 Task: Open Card Card0000000173 in Board Board0000000044 in Workspace WS0000000015 in Trello. Add Member Email0000000057 to Card Card0000000173 in Board Board0000000044 in Workspace WS0000000015 in Trello. Add Purple Label titled Label0000000173 to Card Card0000000173 in Board Board0000000044 in Workspace WS0000000015 in Trello. Add Checklist CL0000000173 to Card Card0000000173 in Board Board0000000044 in Workspace WS0000000015 in Trello. Add Dates with Start Date as Aug 01 2023 and Due Date as Aug 31 2023 to Card Card0000000173 in Board Board0000000044 in Workspace WS0000000015 in Trello
Action: Mouse moved to (152, 497)
Screenshot: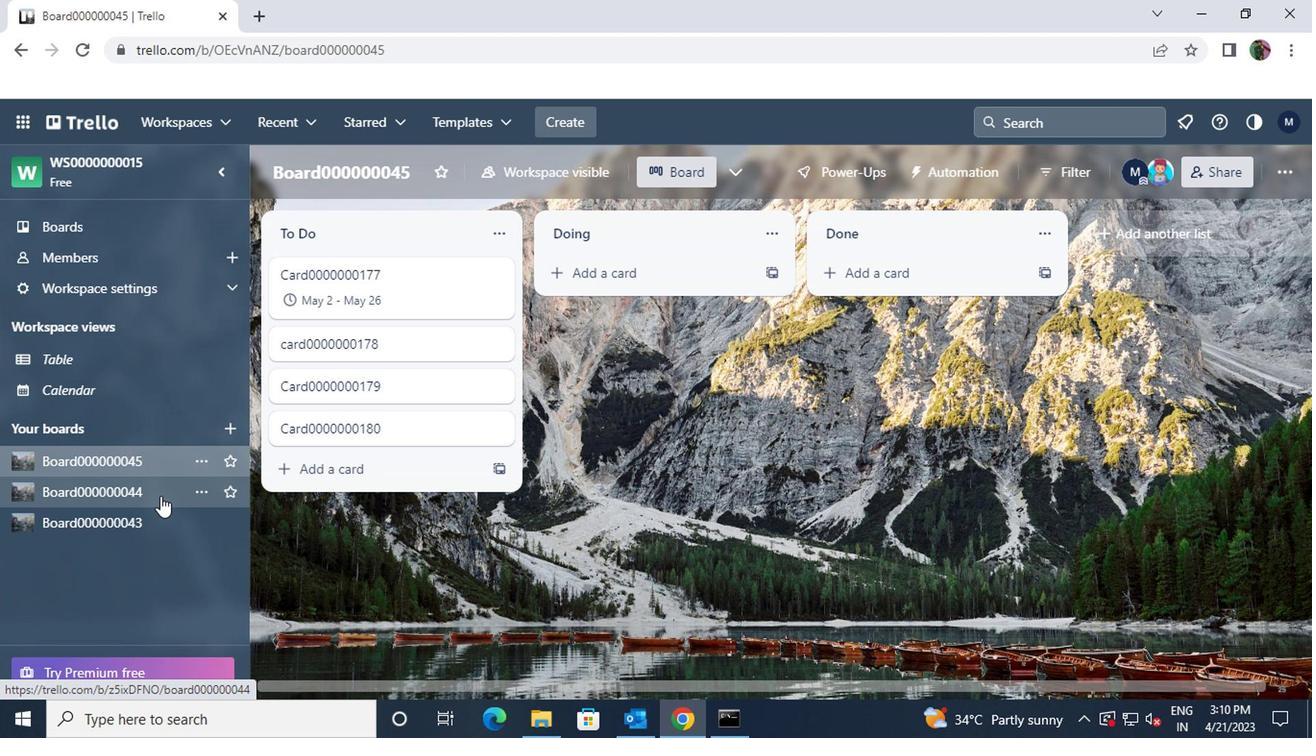 
Action: Mouse pressed left at (152, 497)
Screenshot: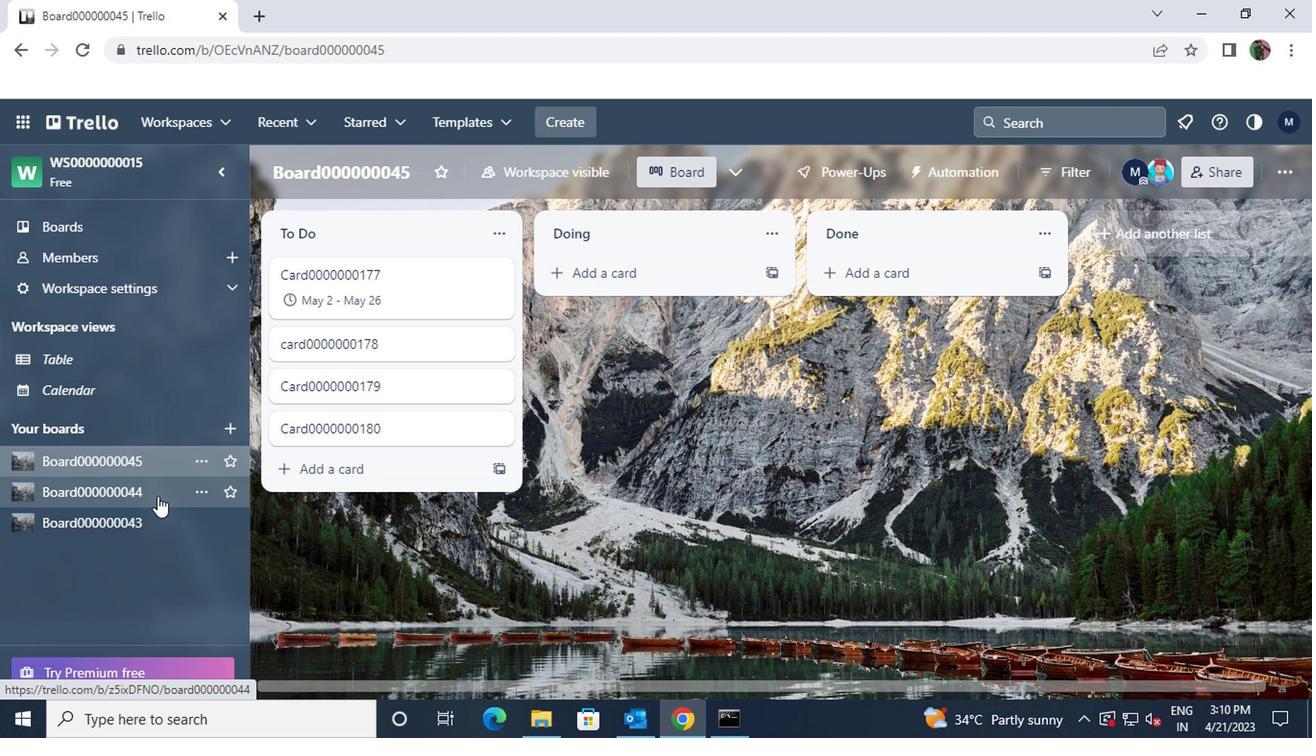 
Action: Mouse moved to (391, 279)
Screenshot: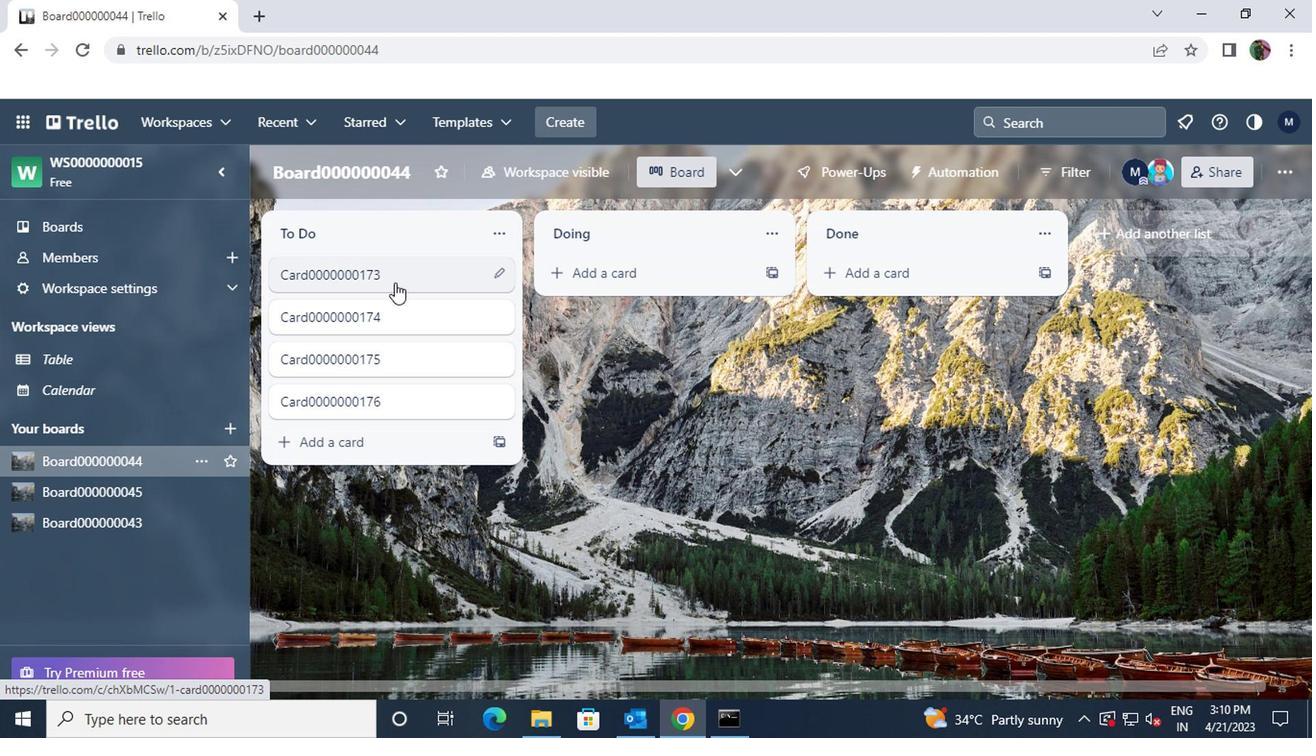 
Action: Mouse pressed left at (391, 279)
Screenshot: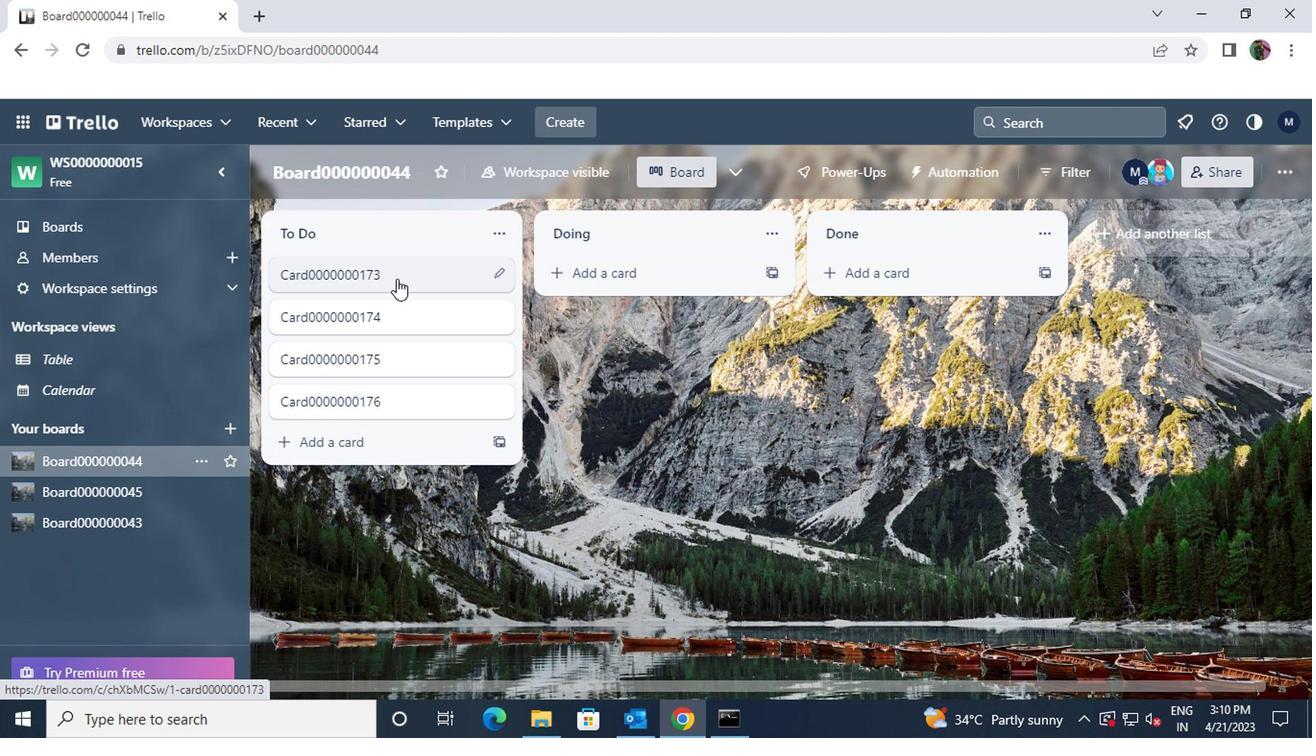 
Action: Mouse moved to (842, 266)
Screenshot: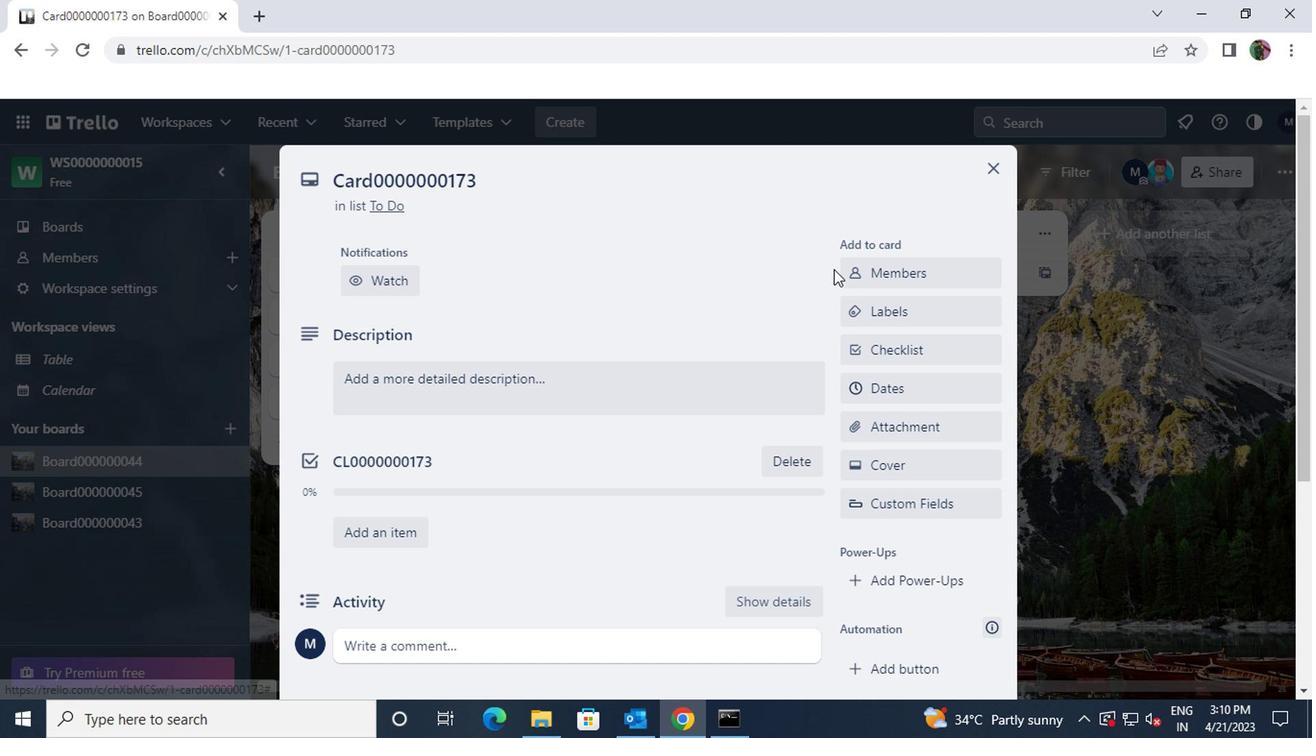 
Action: Mouse pressed left at (842, 266)
Screenshot: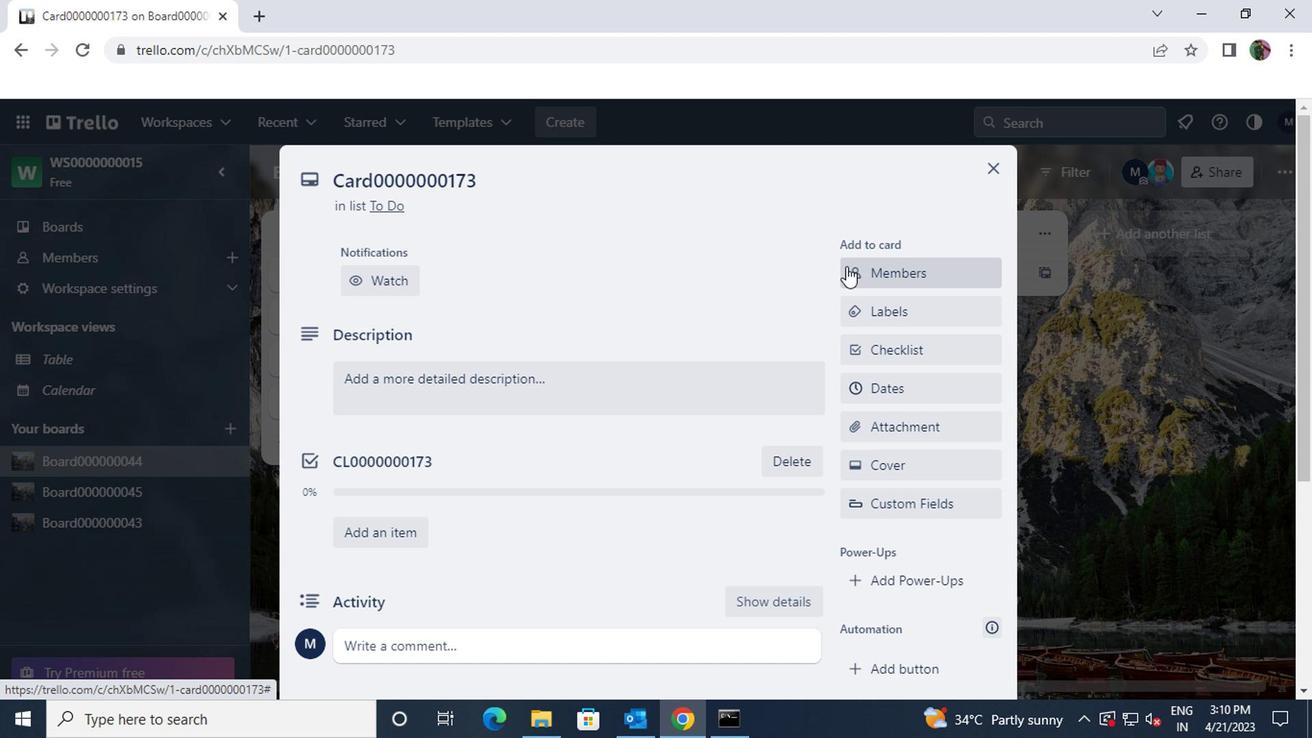 
Action: Key pressed vinnyoffice2<Key.shift>@GMAIL.COM
Screenshot: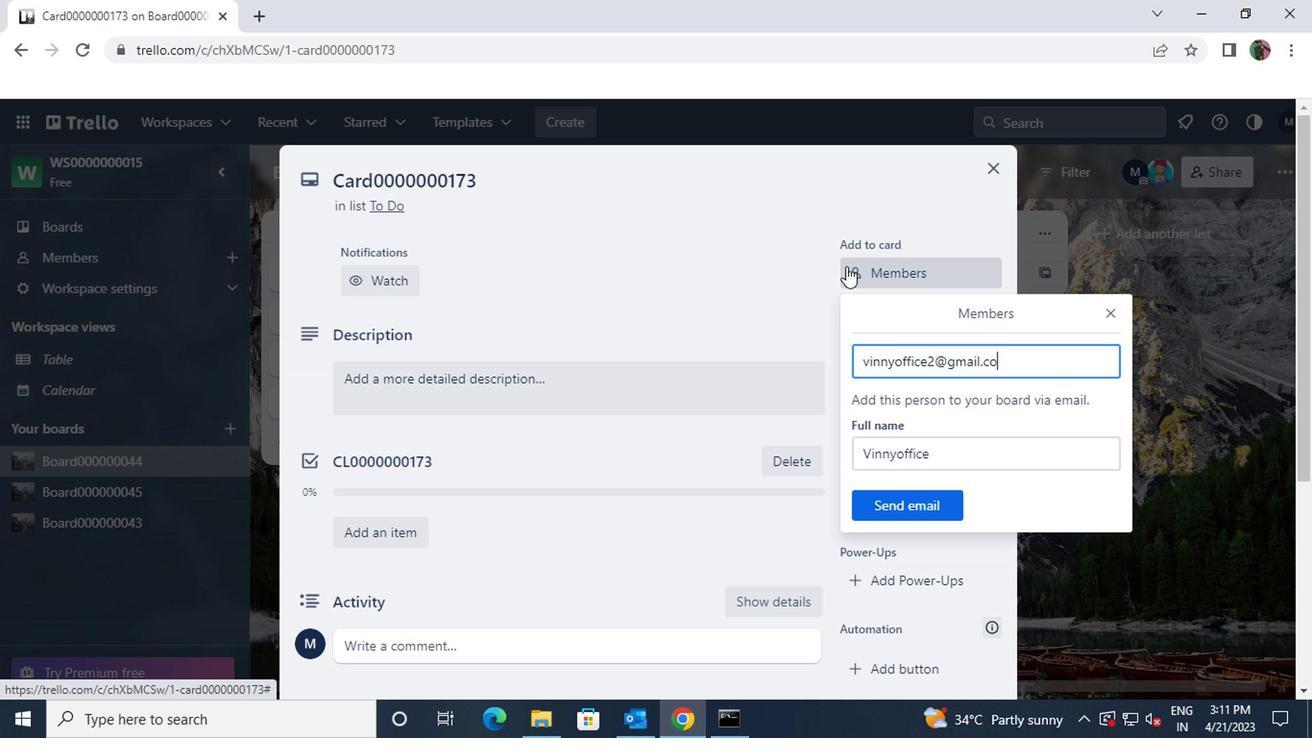 
Action: Mouse moved to (883, 509)
Screenshot: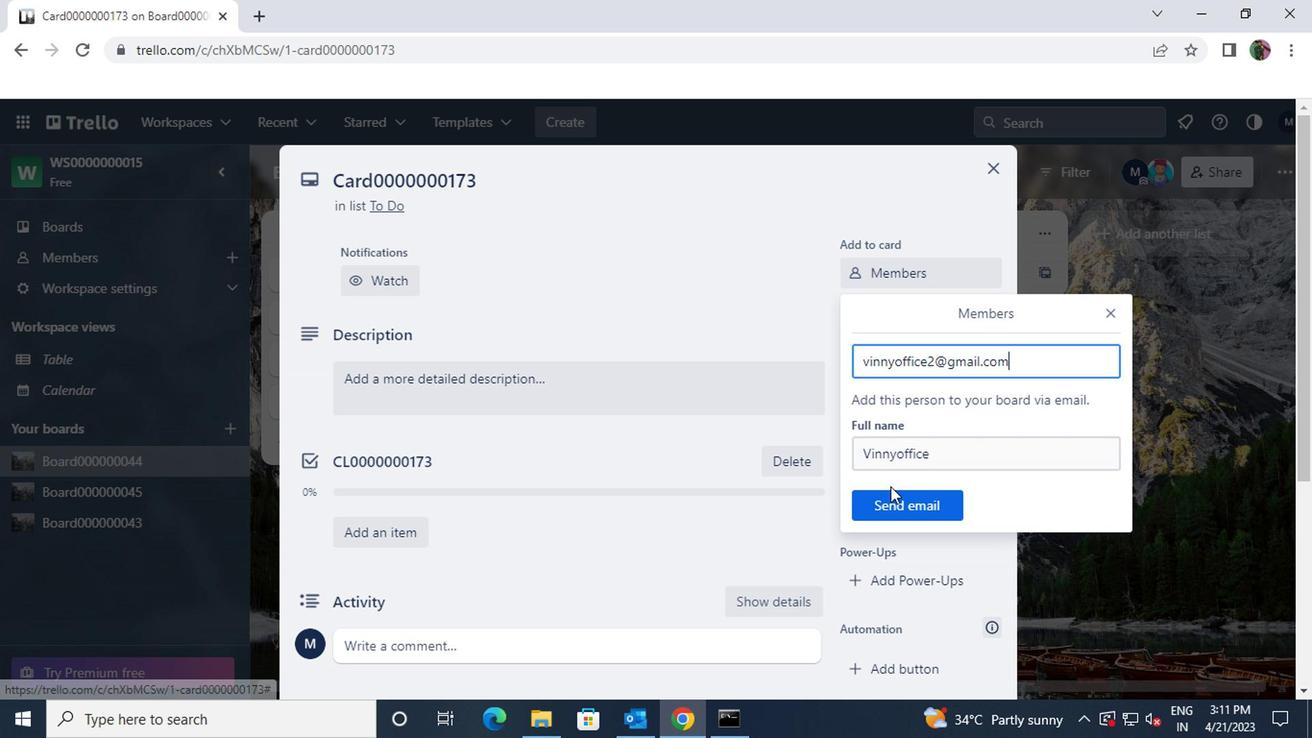 
Action: Mouse pressed left at (883, 509)
Screenshot: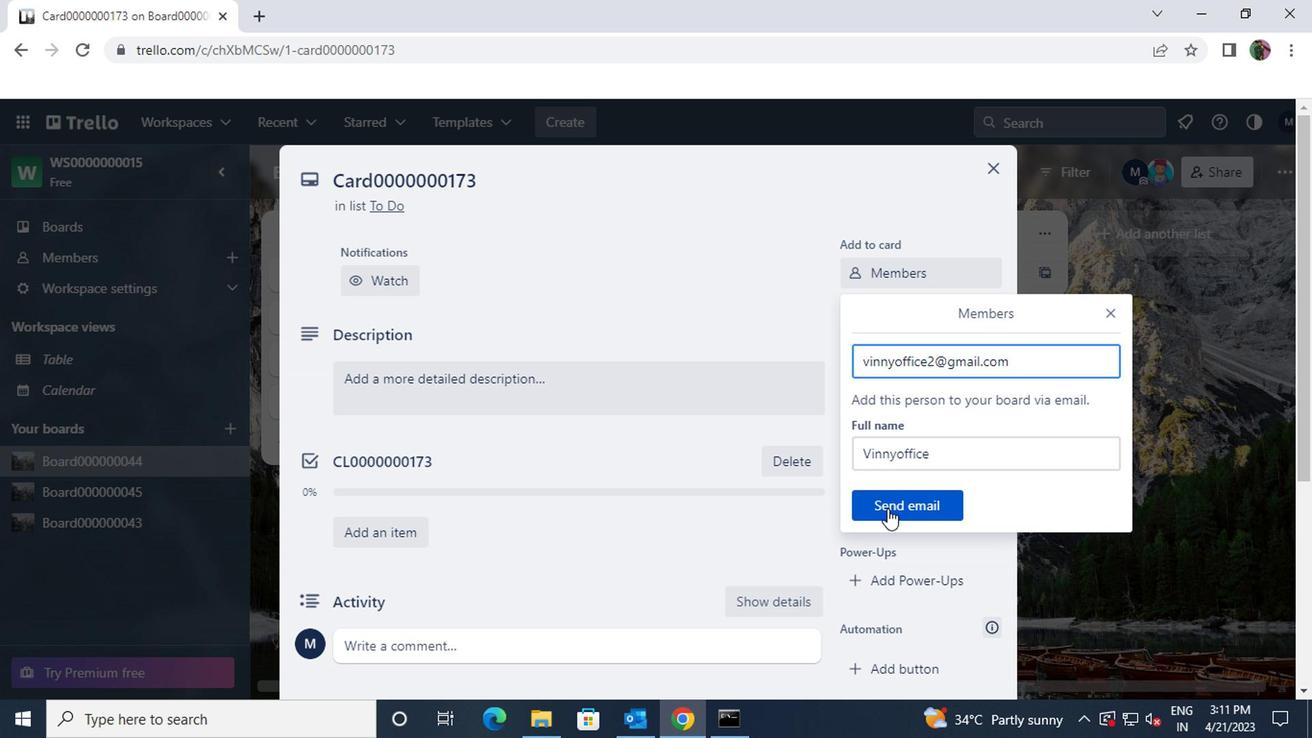 
Action: Mouse moved to (896, 308)
Screenshot: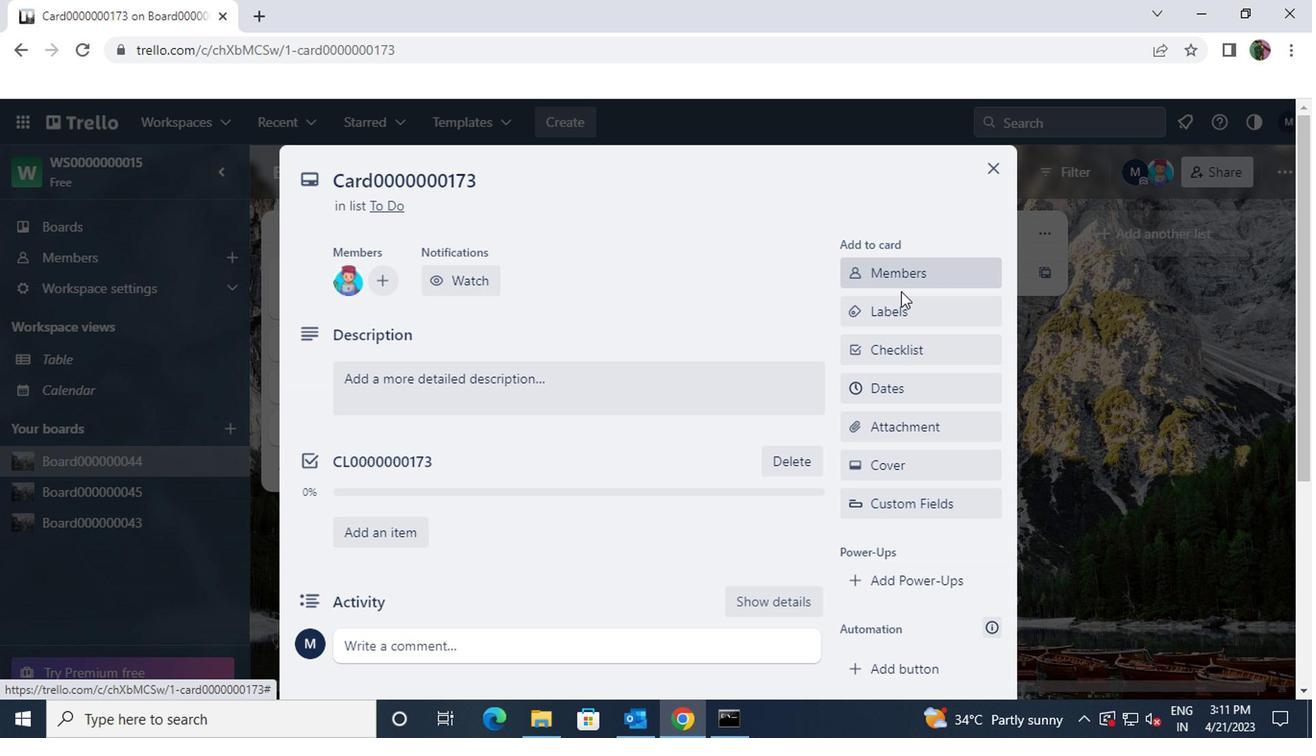 
Action: Mouse pressed left at (896, 308)
Screenshot: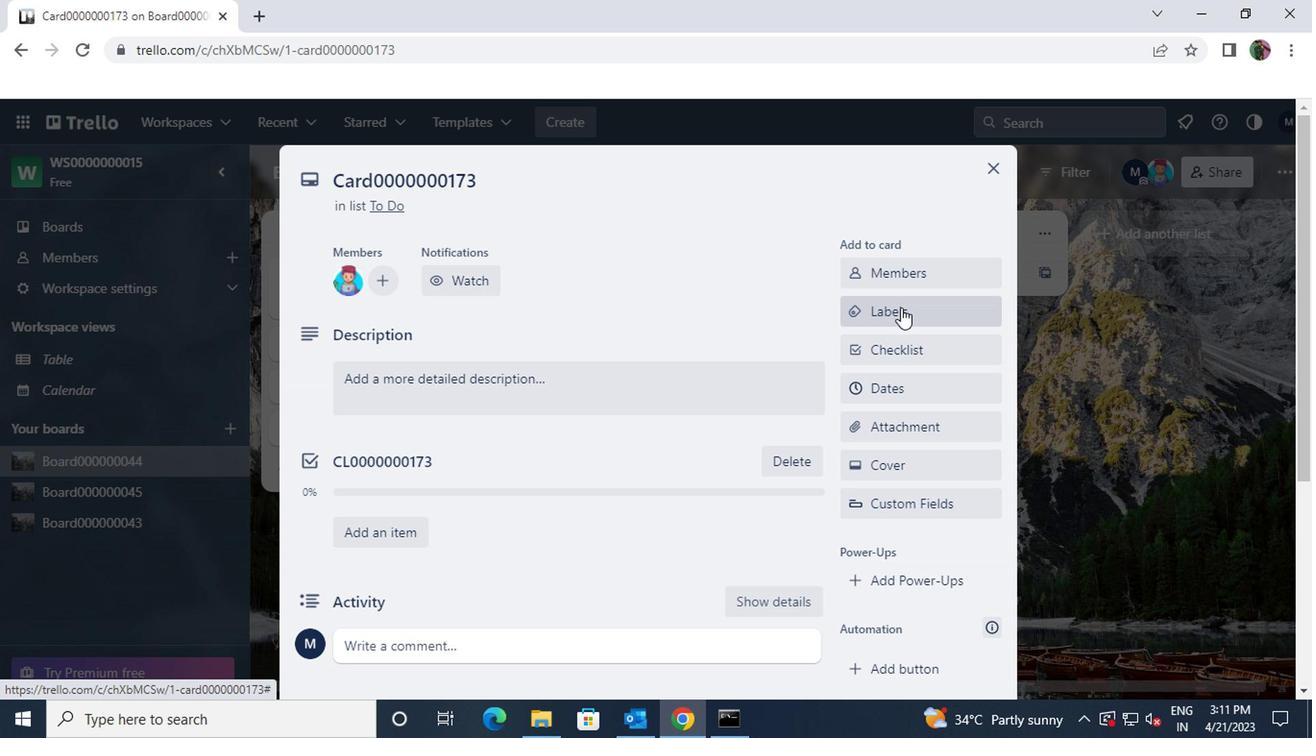 
Action: Mouse moved to (974, 501)
Screenshot: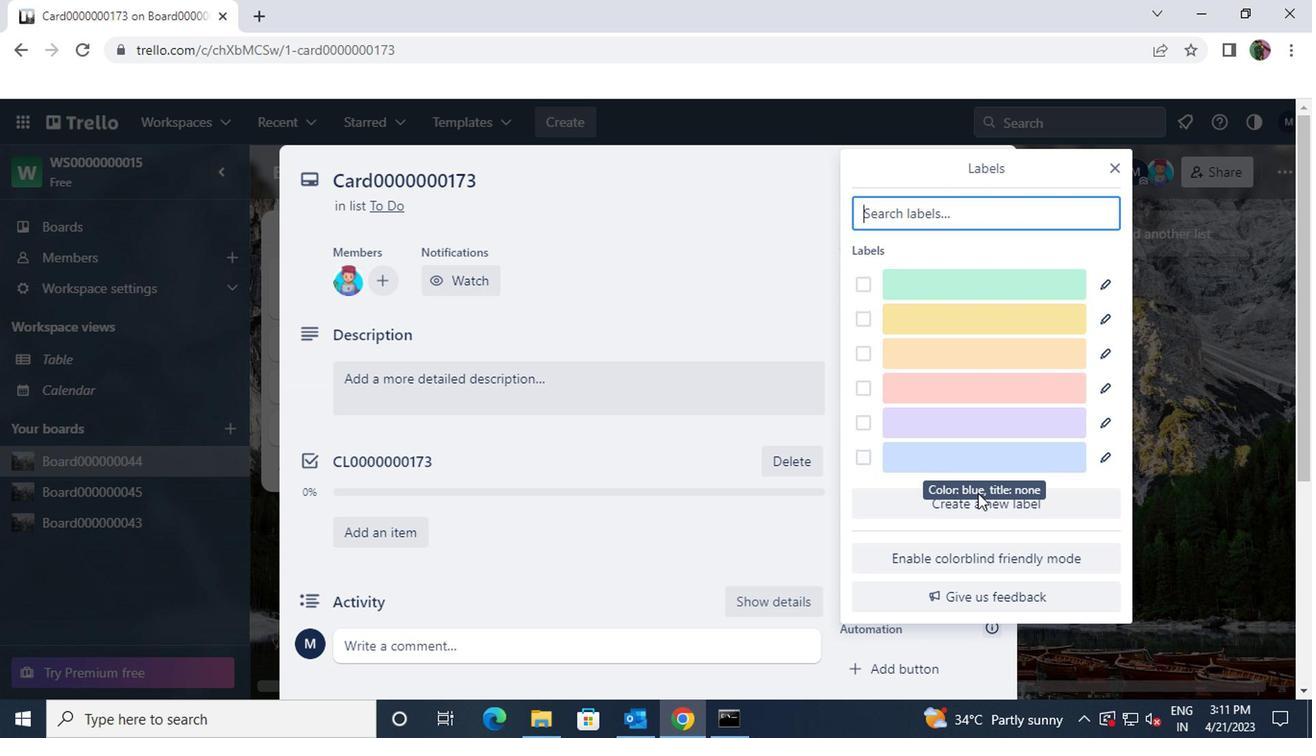 
Action: Mouse pressed left at (974, 501)
Screenshot: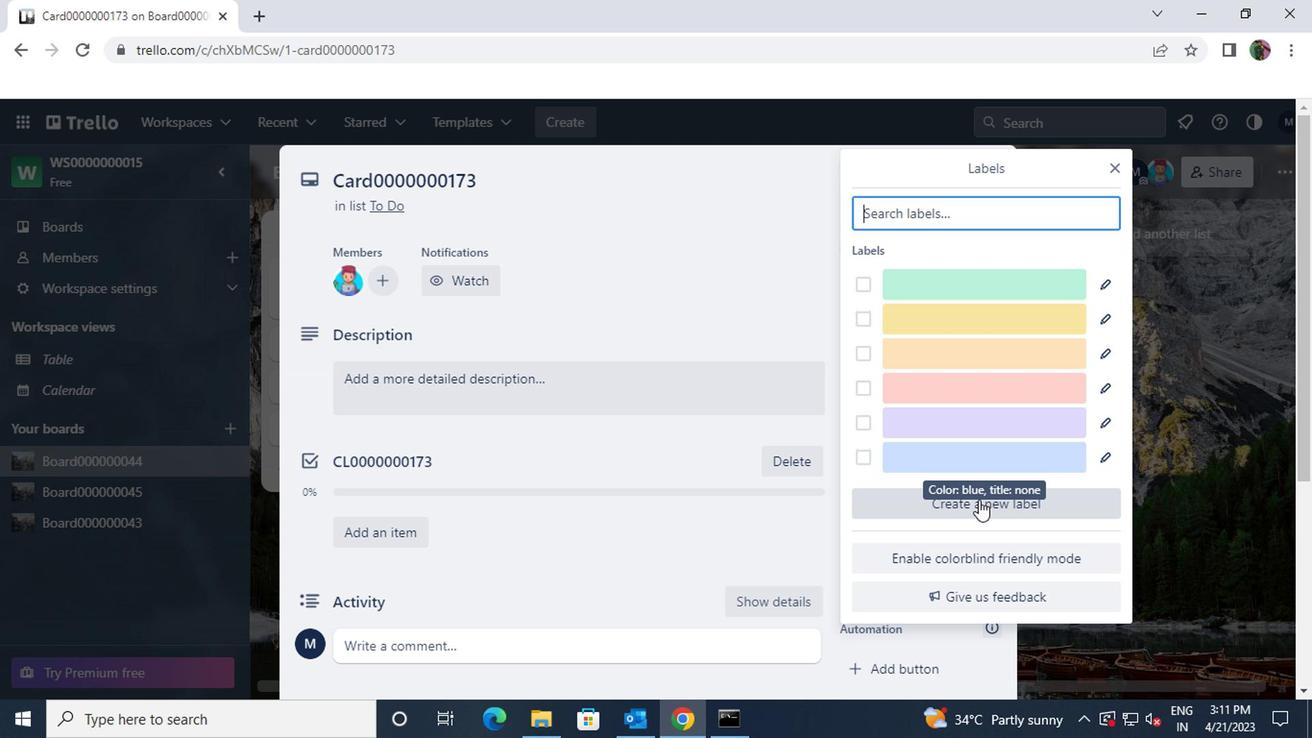 
Action: Mouse moved to (929, 343)
Screenshot: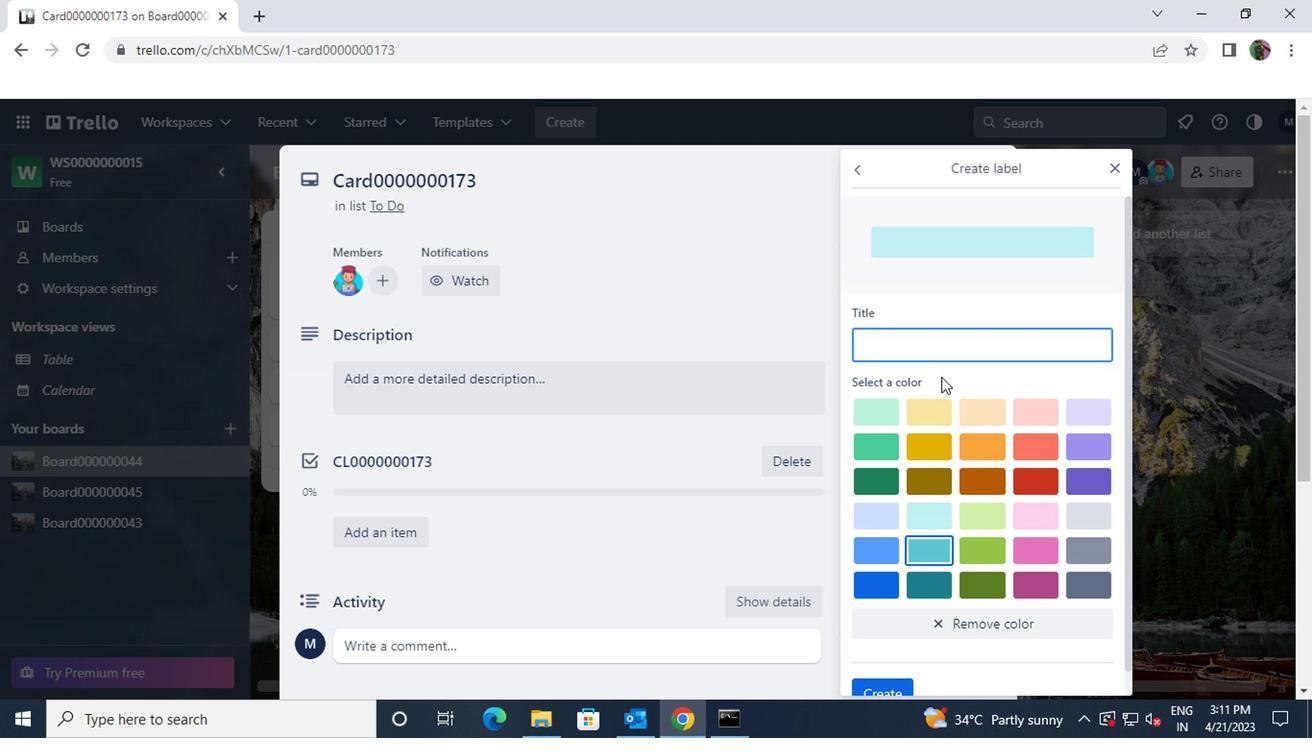 
Action: Mouse pressed left at (929, 343)
Screenshot: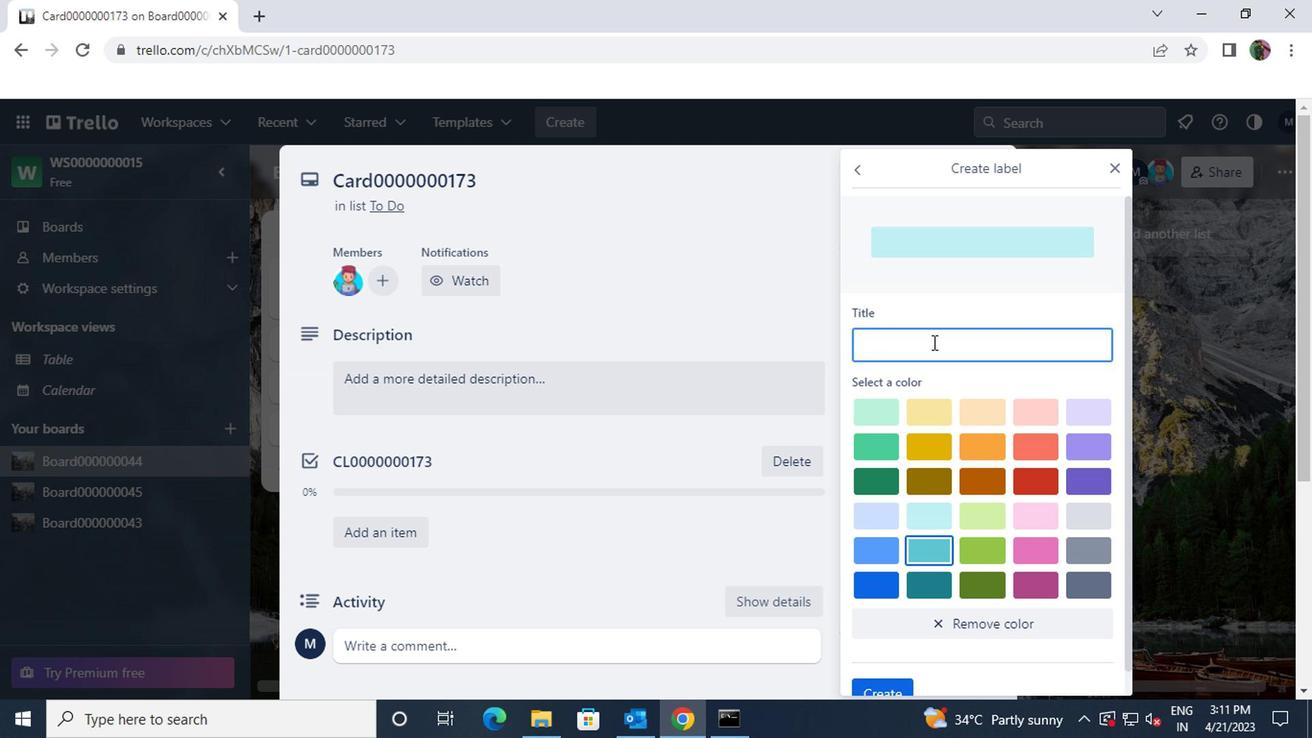 
Action: Key pressed <Key.shift>LABEL0000000173
Screenshot: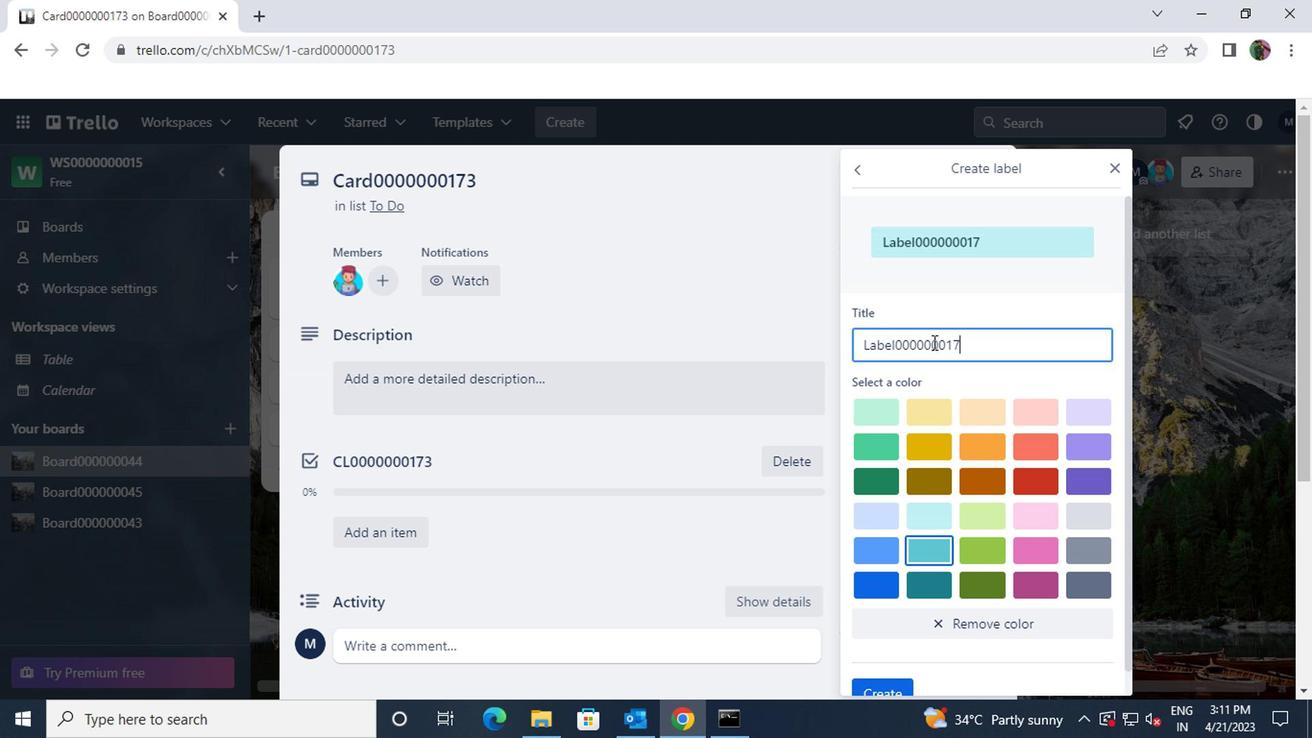 
Action: Mouse moved to (1023, 475)
Screenshot: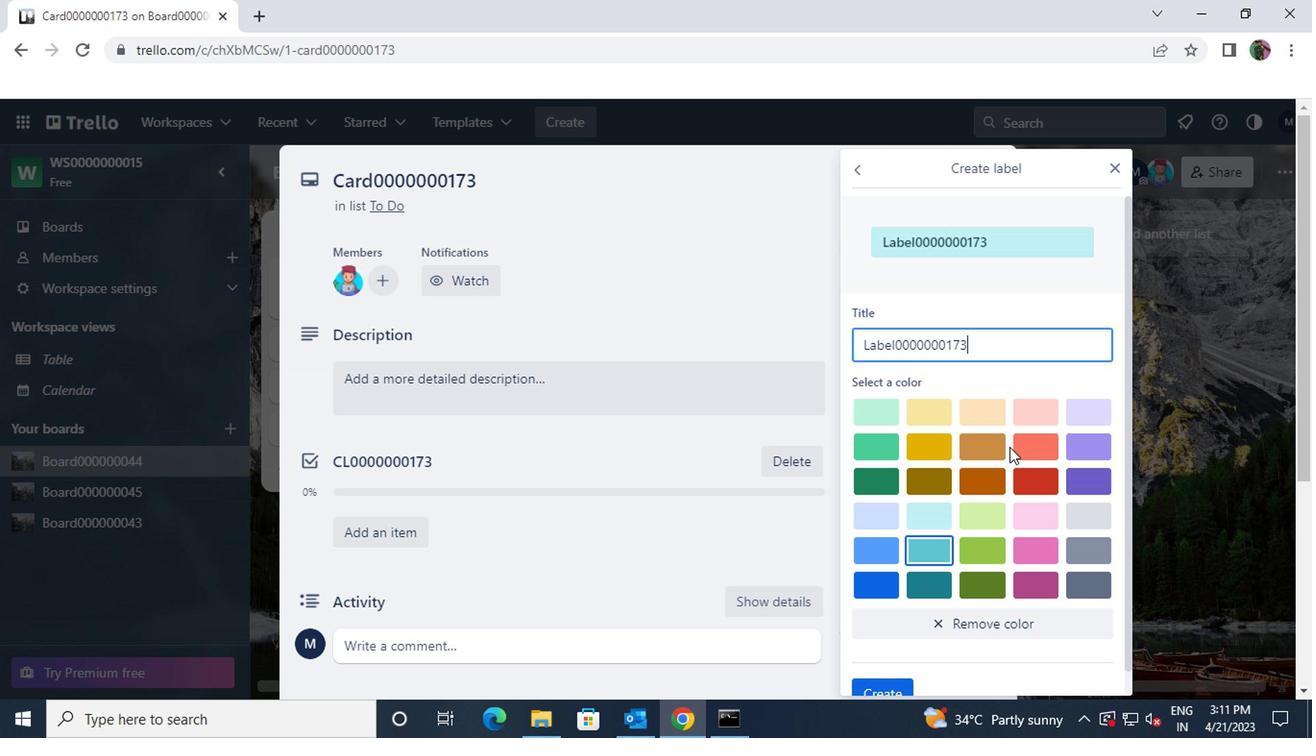 
Action: Mouse pressed left at (1023, 475)
Screenshot: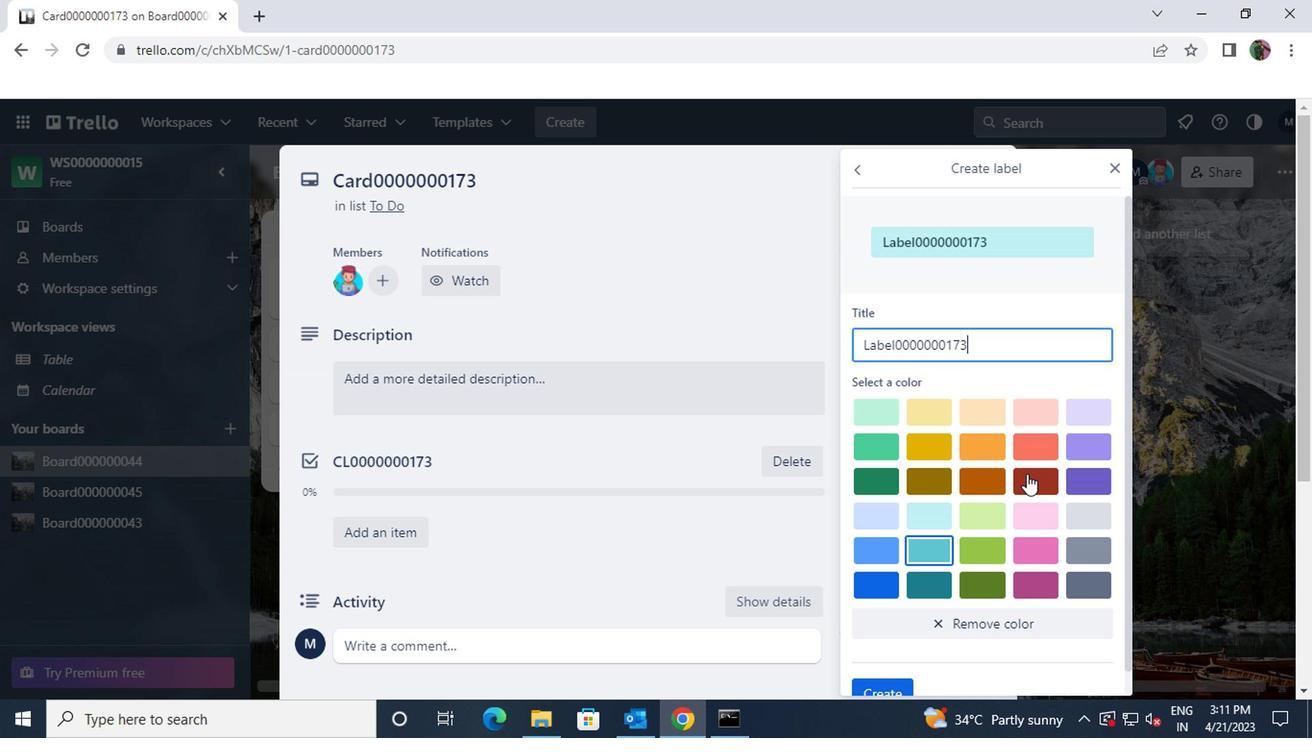 
Action: Mouse scrolled (1023, 474) with delta (0, 0)
Screenshot: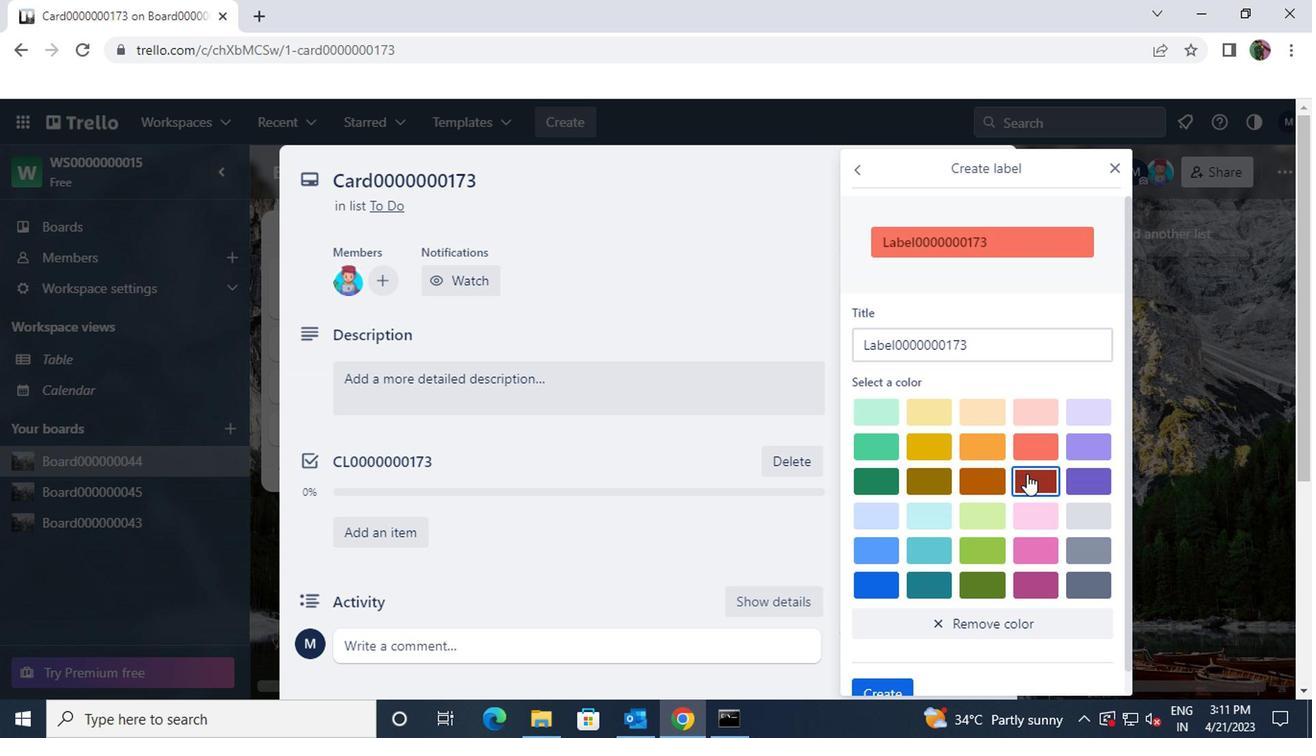 
Action: Mouse moved to (1023, 476)
Screenshot: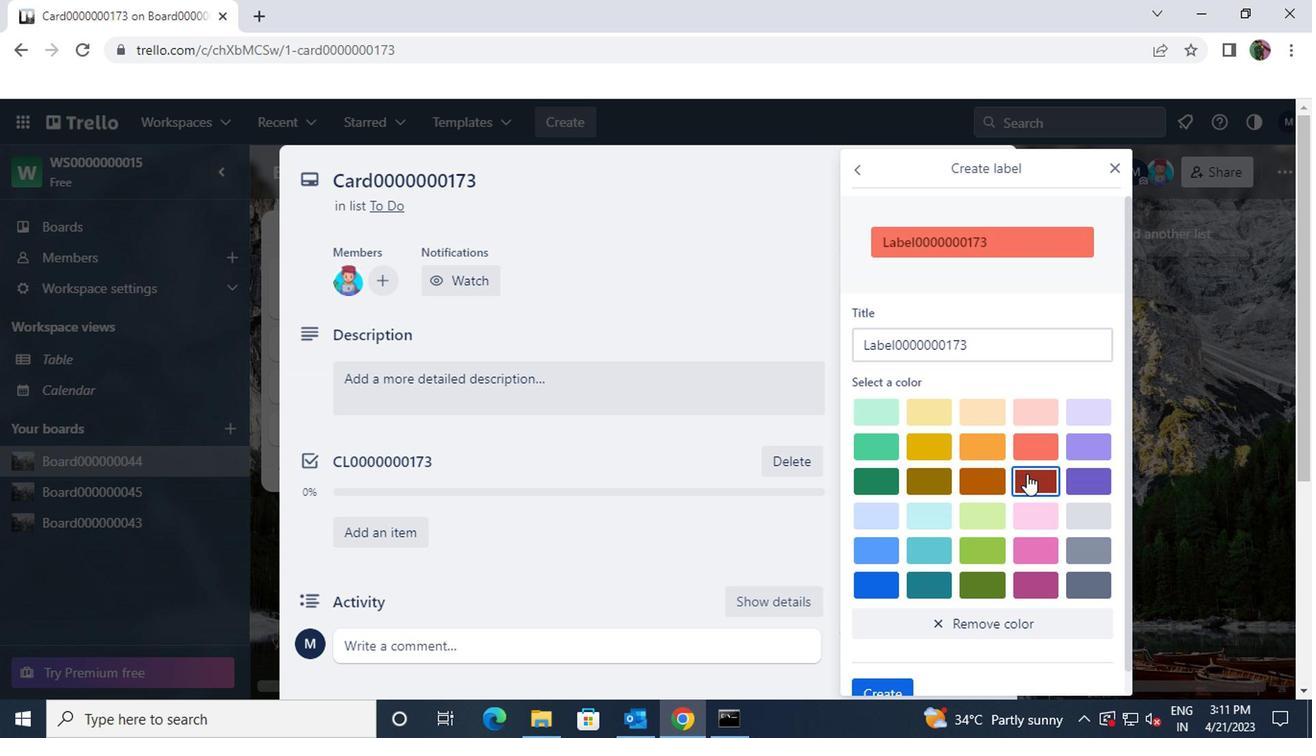 
Action: Mouse scrolled (1023, 475) with delta (0, -1)
Screenshot: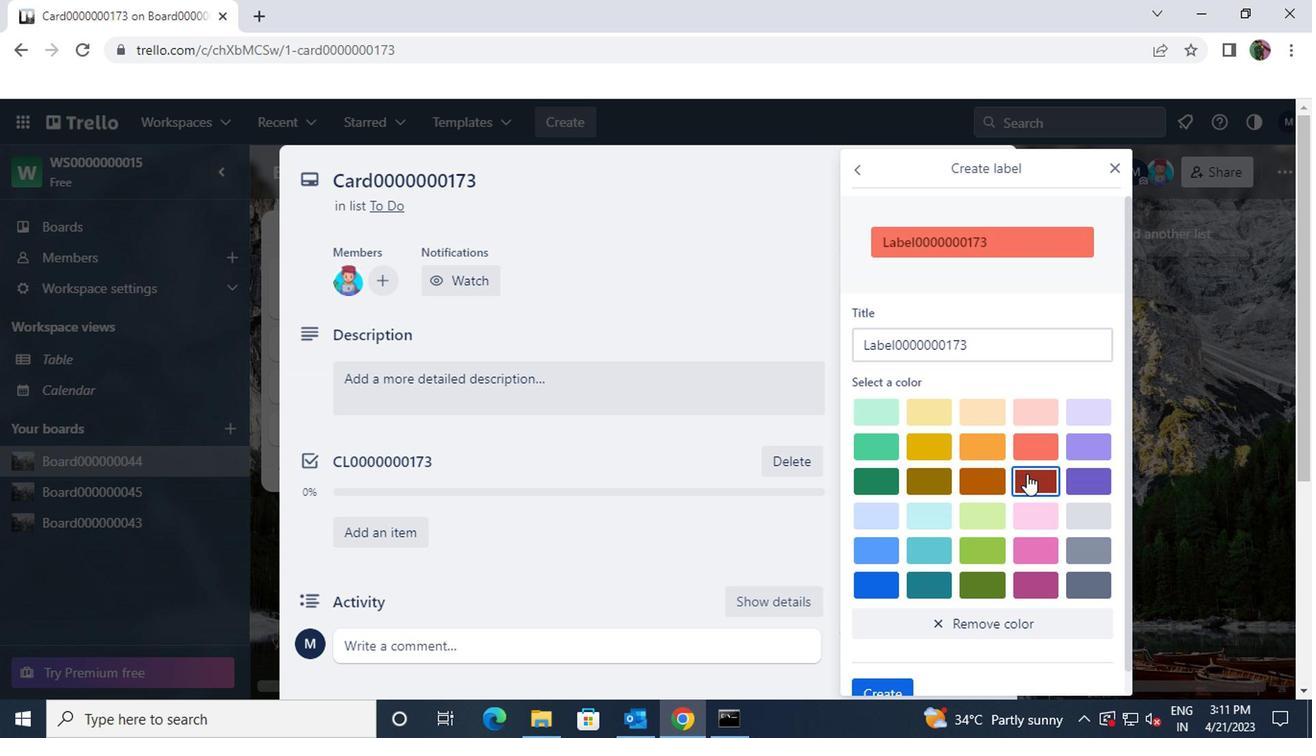 
Action: Mouse moved to (891, 659)
Screenshot: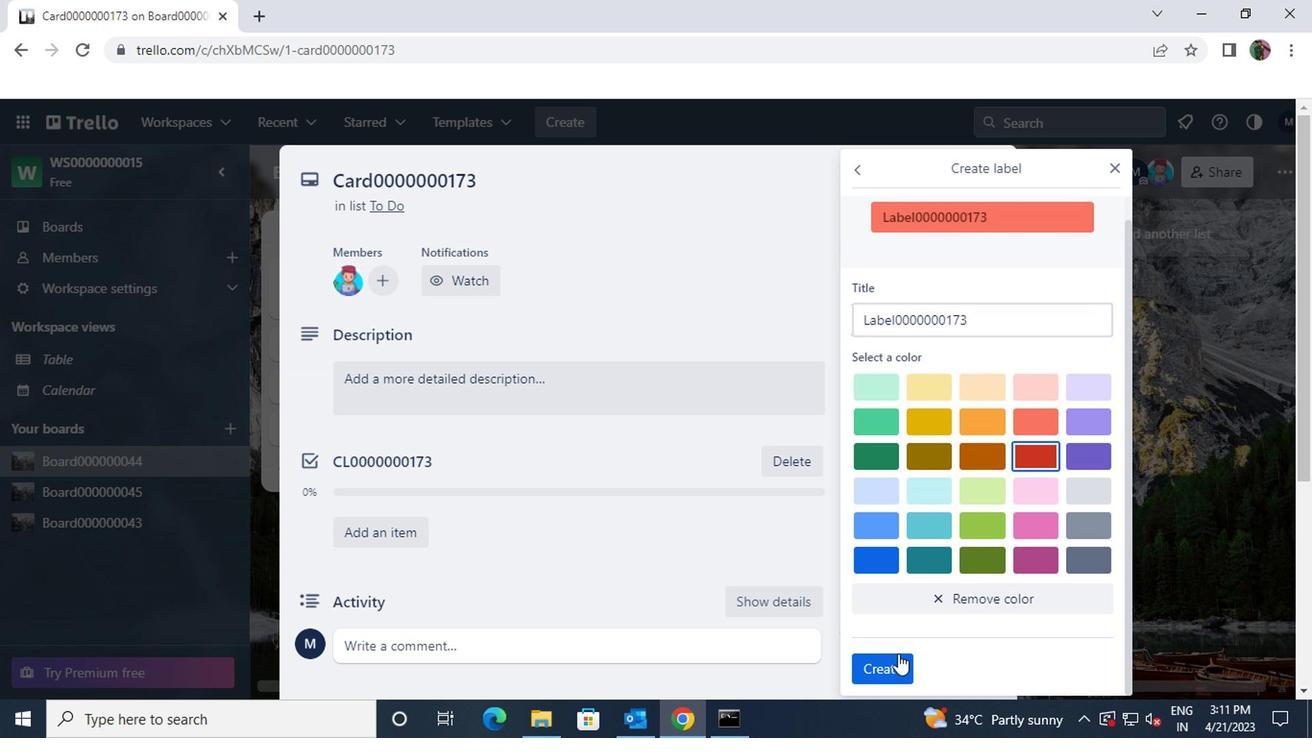 
Action: Mouse pressed left at (891, 659)
Screenshot: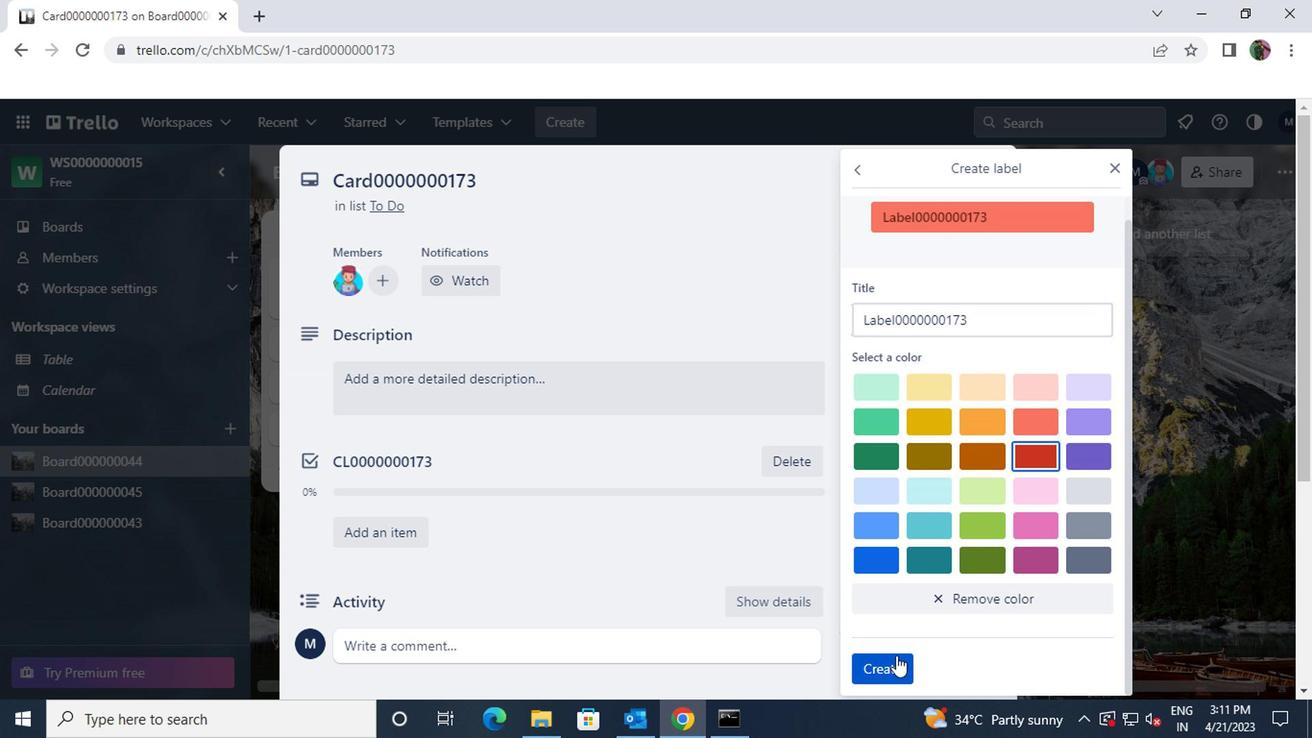 
Action: Mouse moved to (1110, 166)
Screenshot: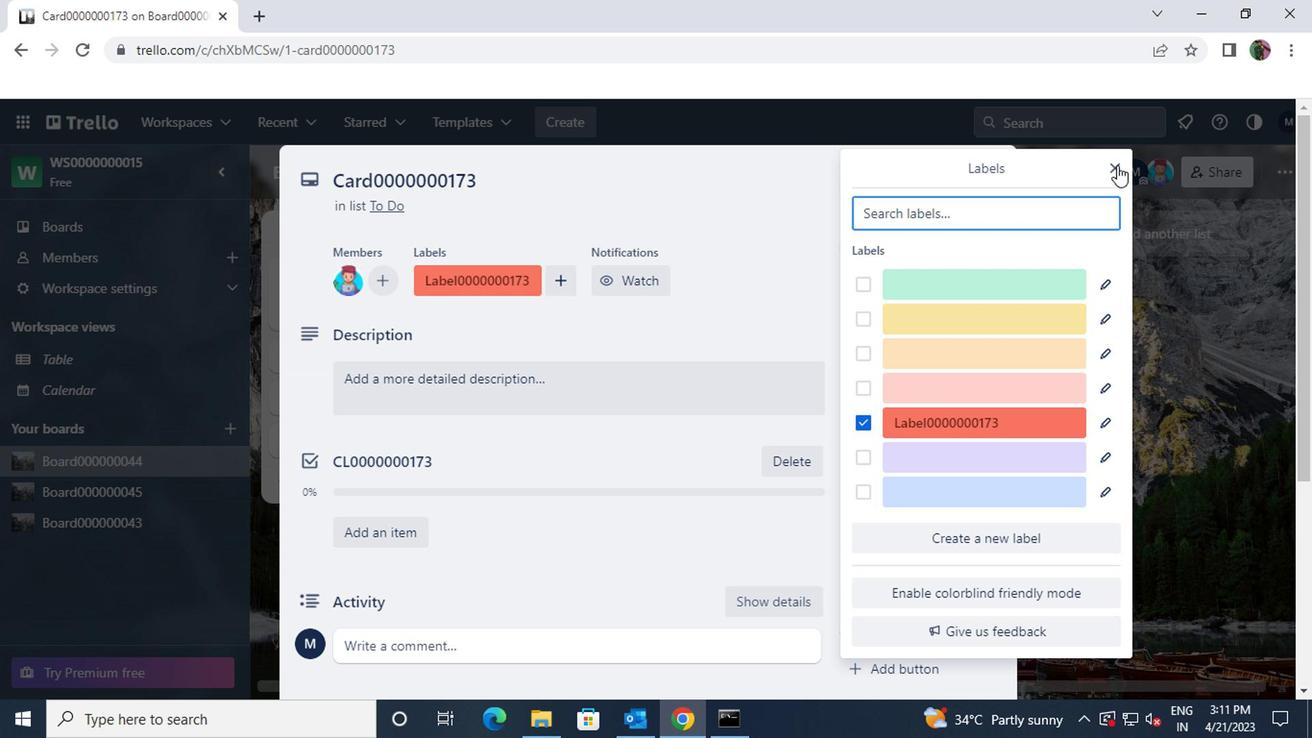 
Action: Mouse pressed left at (1110, 166)
Screenshot: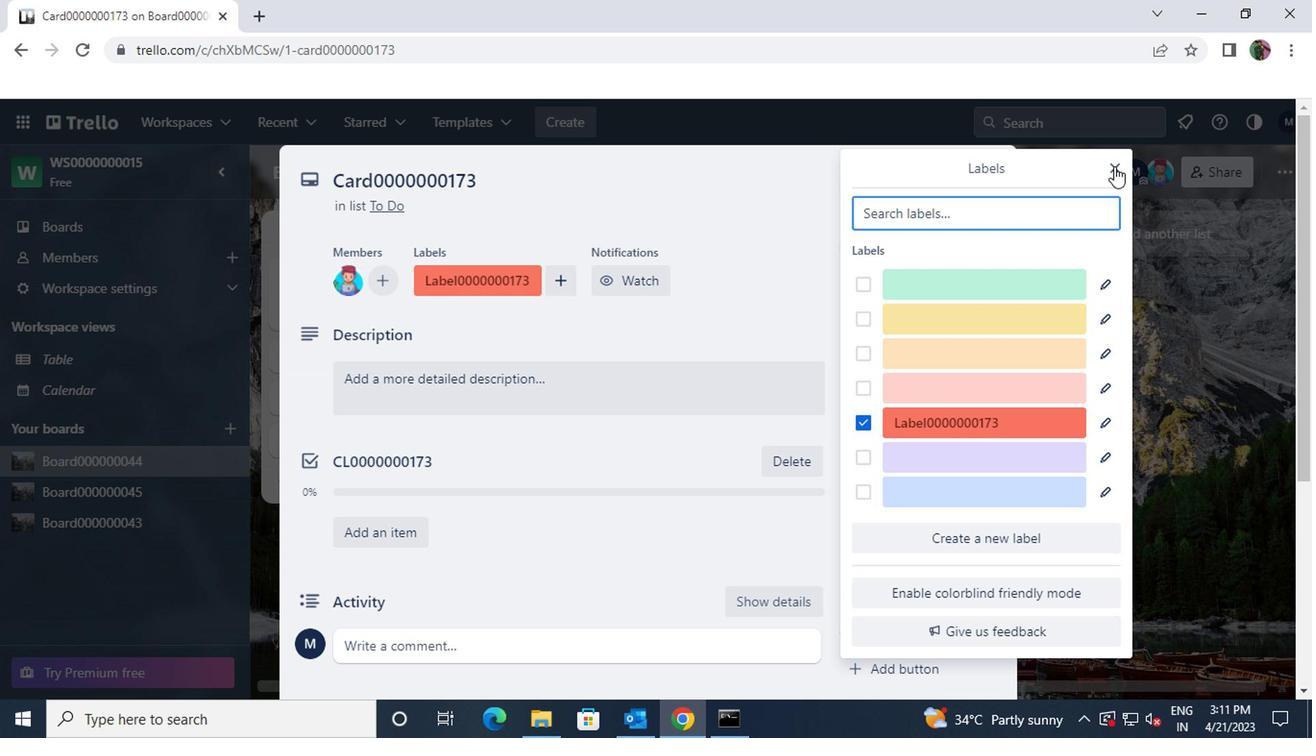 
Action: Mouse moved to (927, 358)
Screenshot: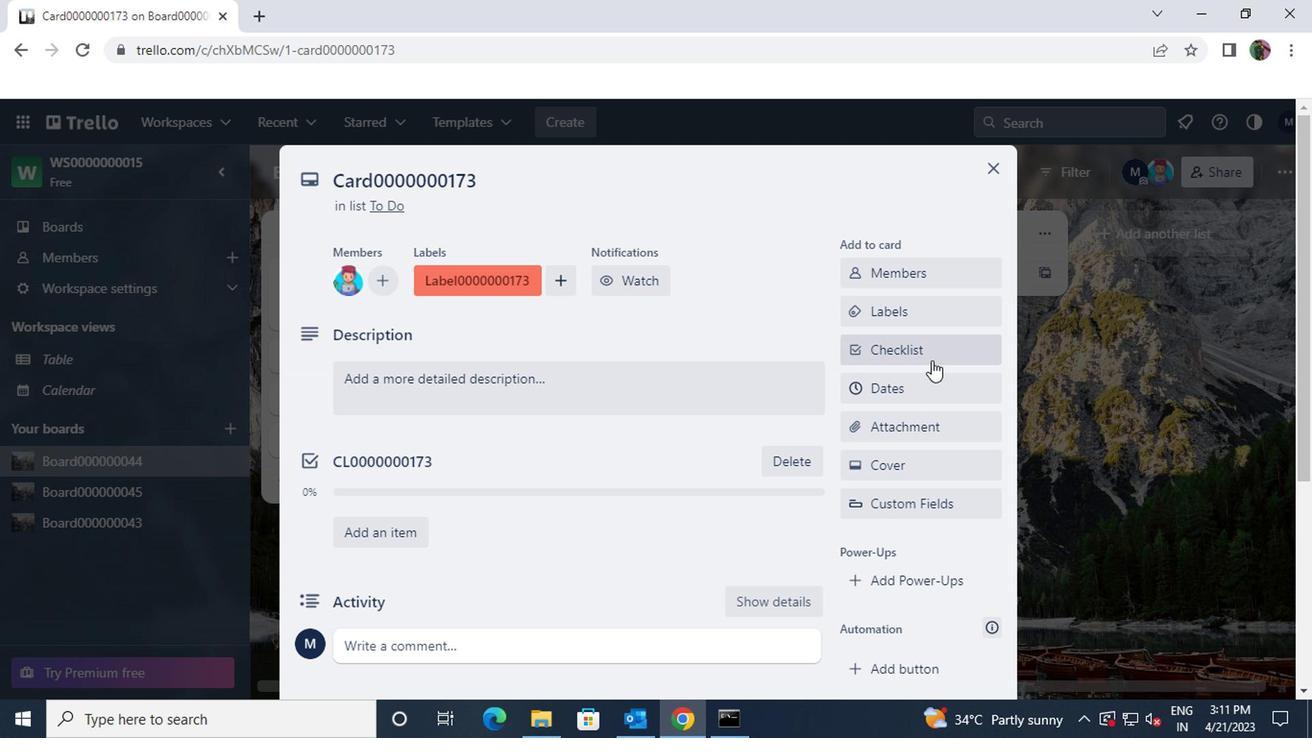 
Action: Mouse pressed left at (927, 358)
Screenshot: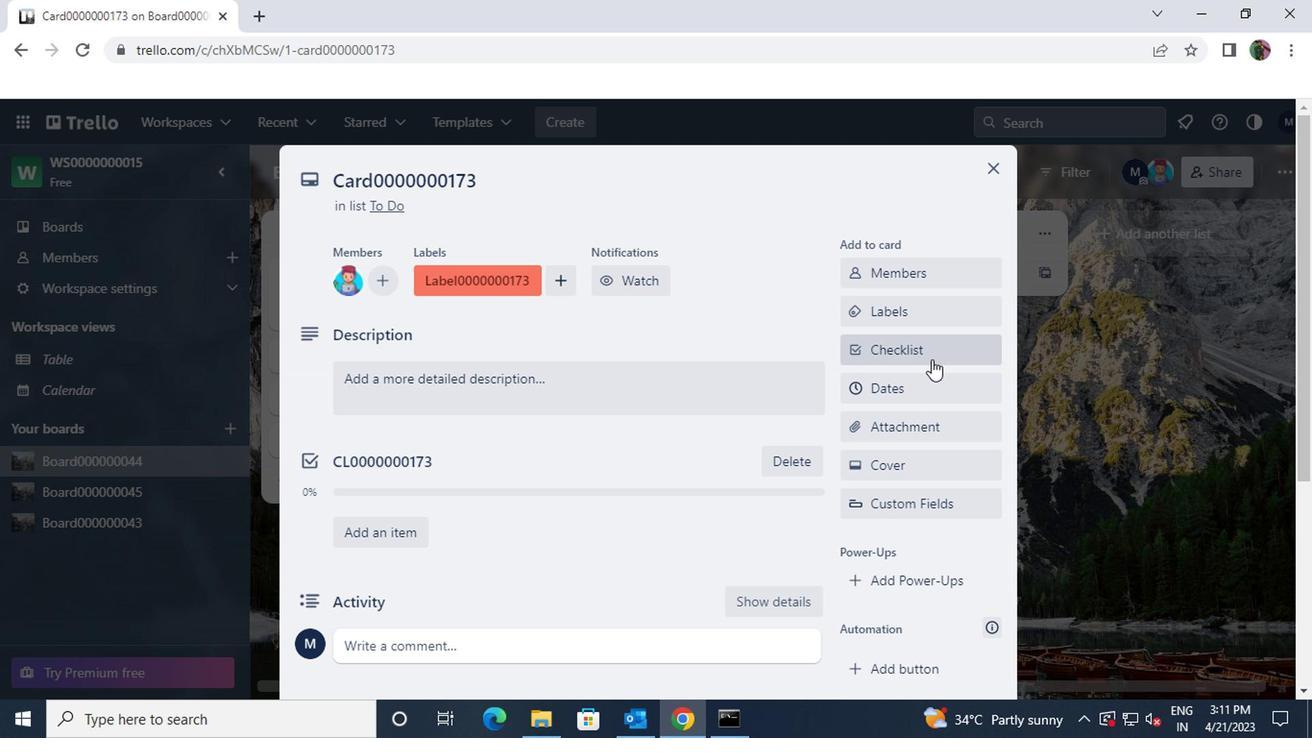 
Action: Key pressed <Key.shift><Key.shift><Key.shift><Key.shift><Key.shift><Key.shift>CL0000000173
Screenshot: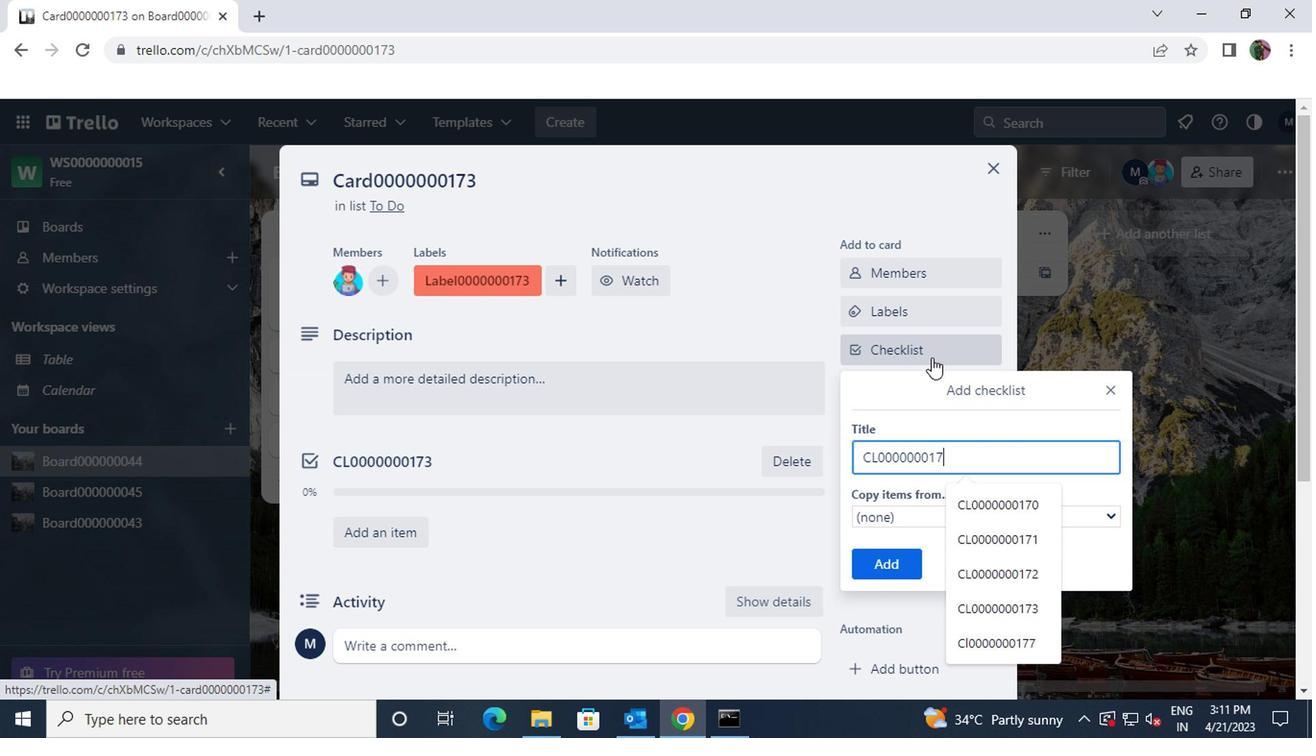 
Action: Mouse moved to (879, 559)
Screenshot: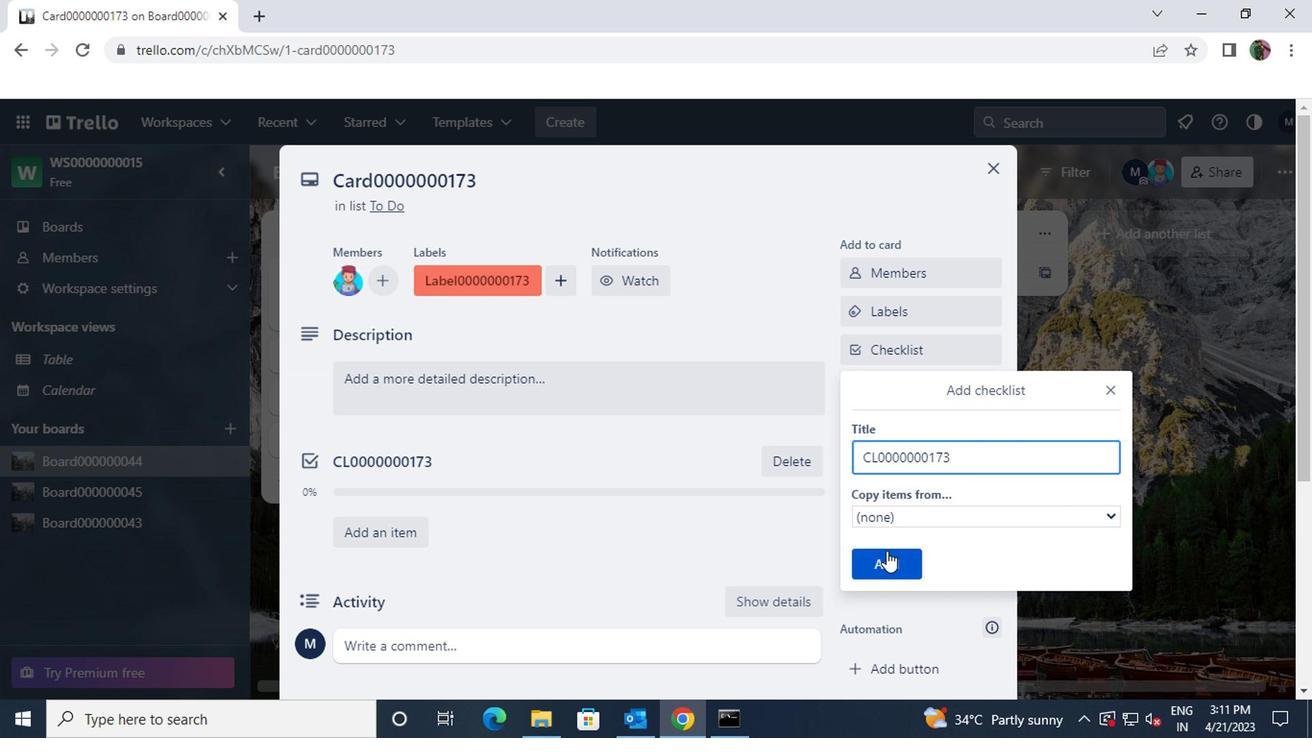 
Action: Mouse pressed left at (879, 559)
Screenshot: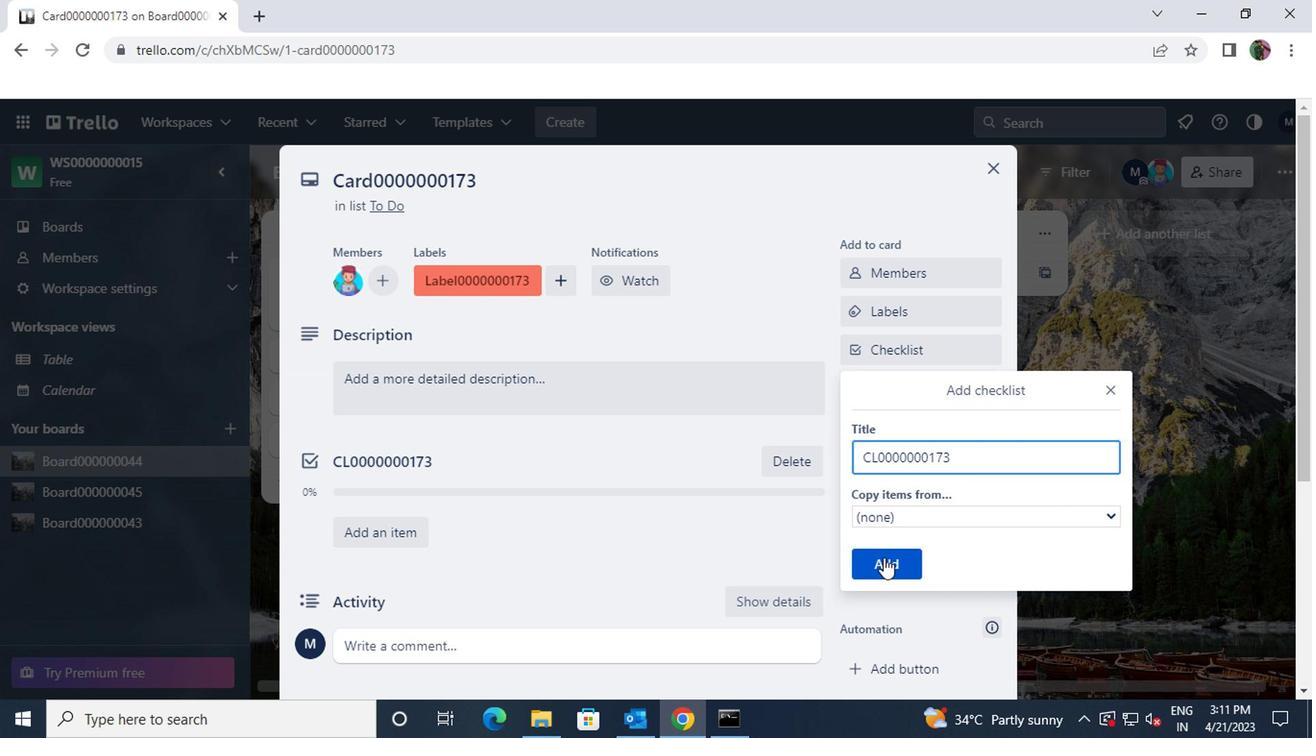 
Action: Mouse moved to (894, 395)
Screenshot: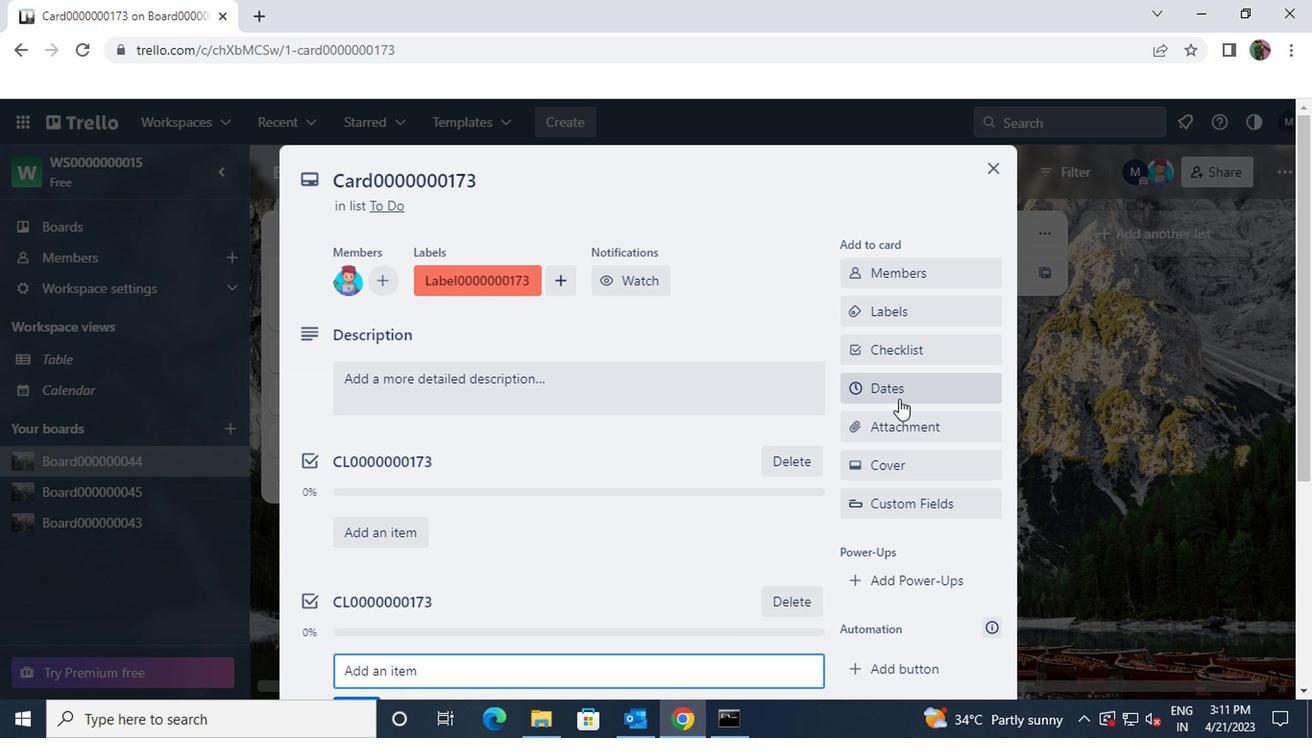 
Action: Mouse pressed left at (894, 395)
Screenshot: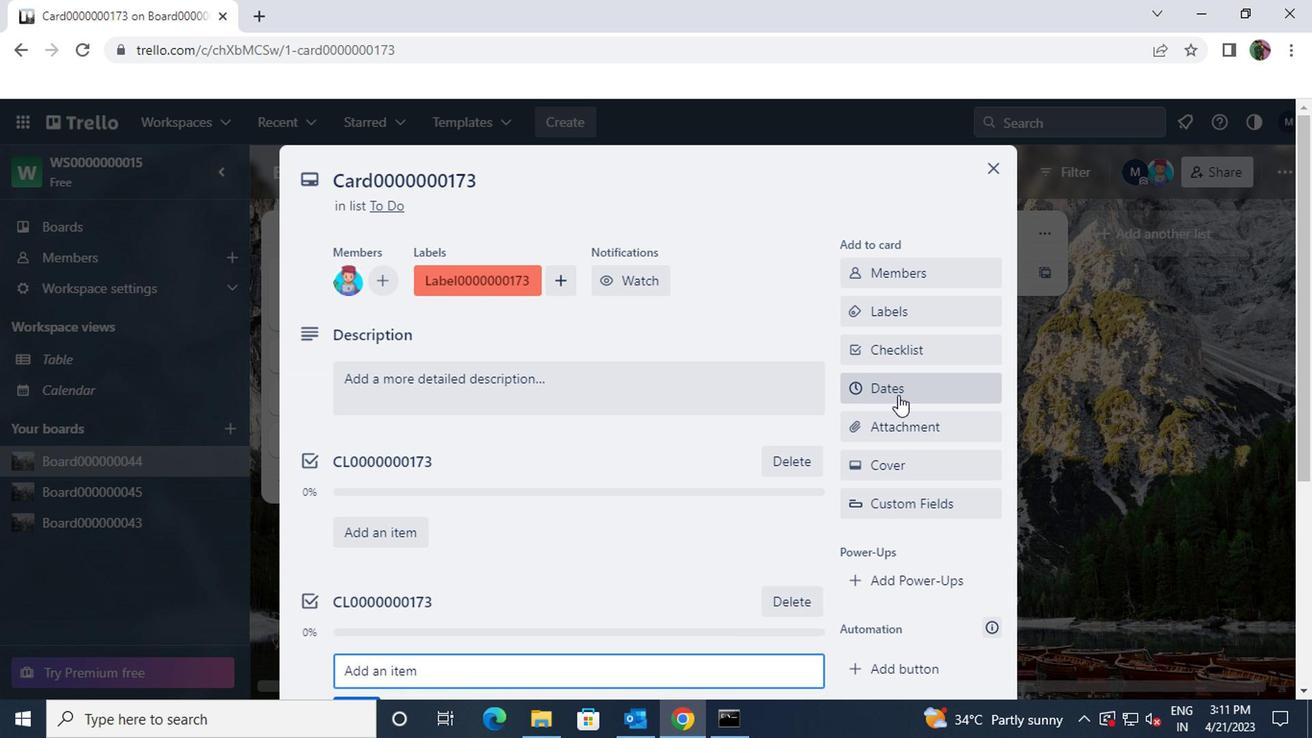 
Action: Mouse moved to (1087, 212)
Screenshot: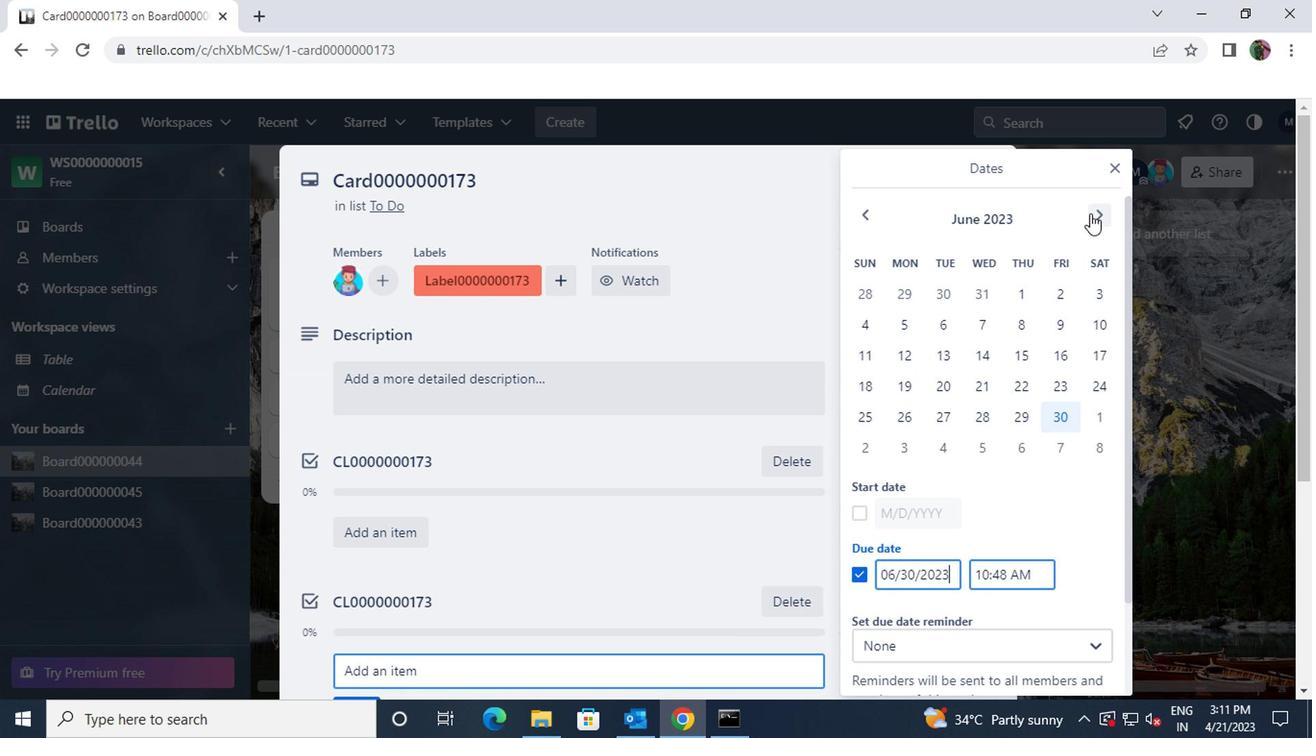 
Action: Mouse pressed left at (1087, 212)
Screenshot: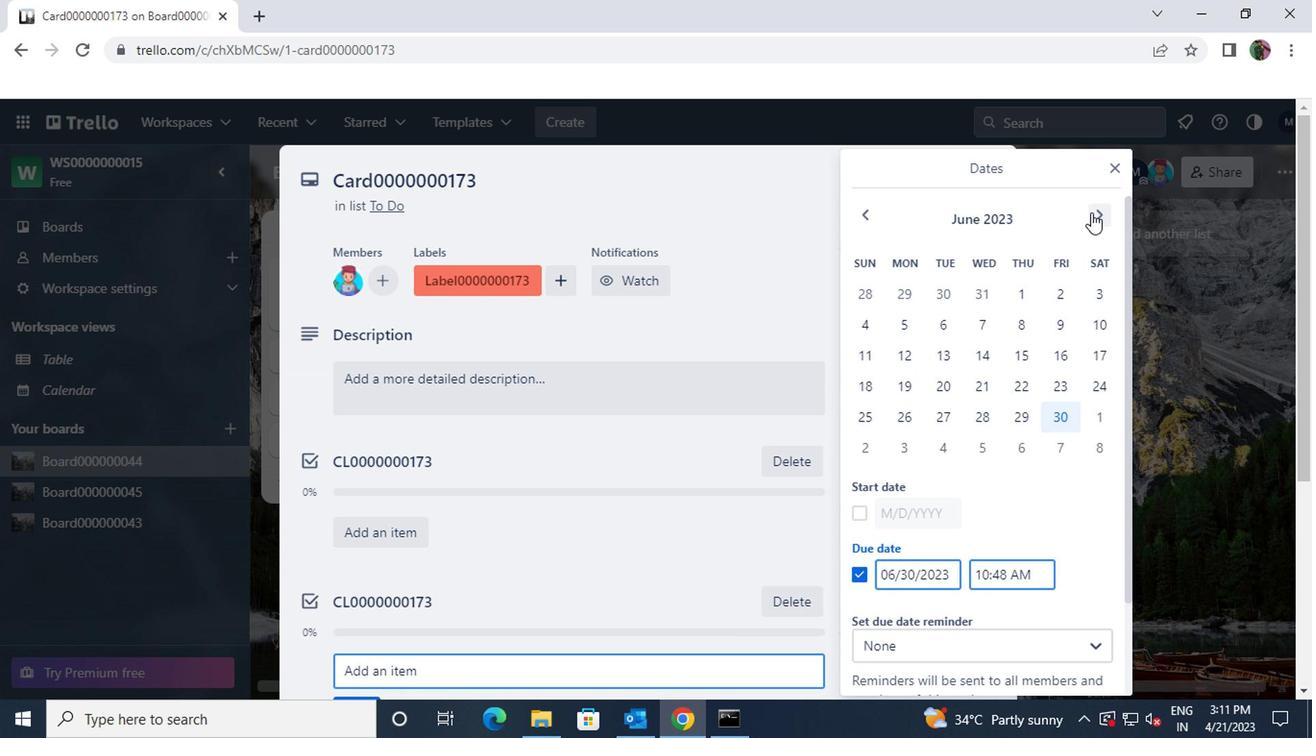 
Action: Mouse pressed left at (1087, 212)
Screenshot: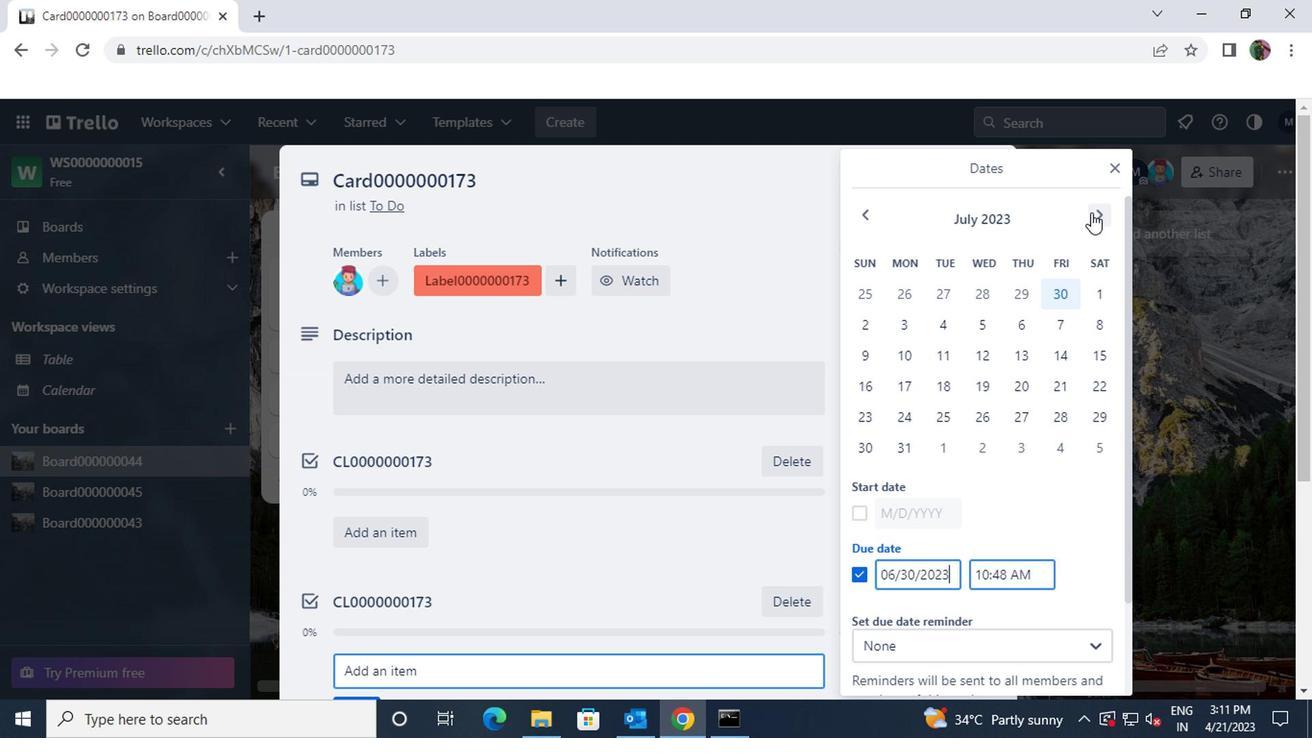 
Action: Mouse moved to (858, 512)
Screenshot: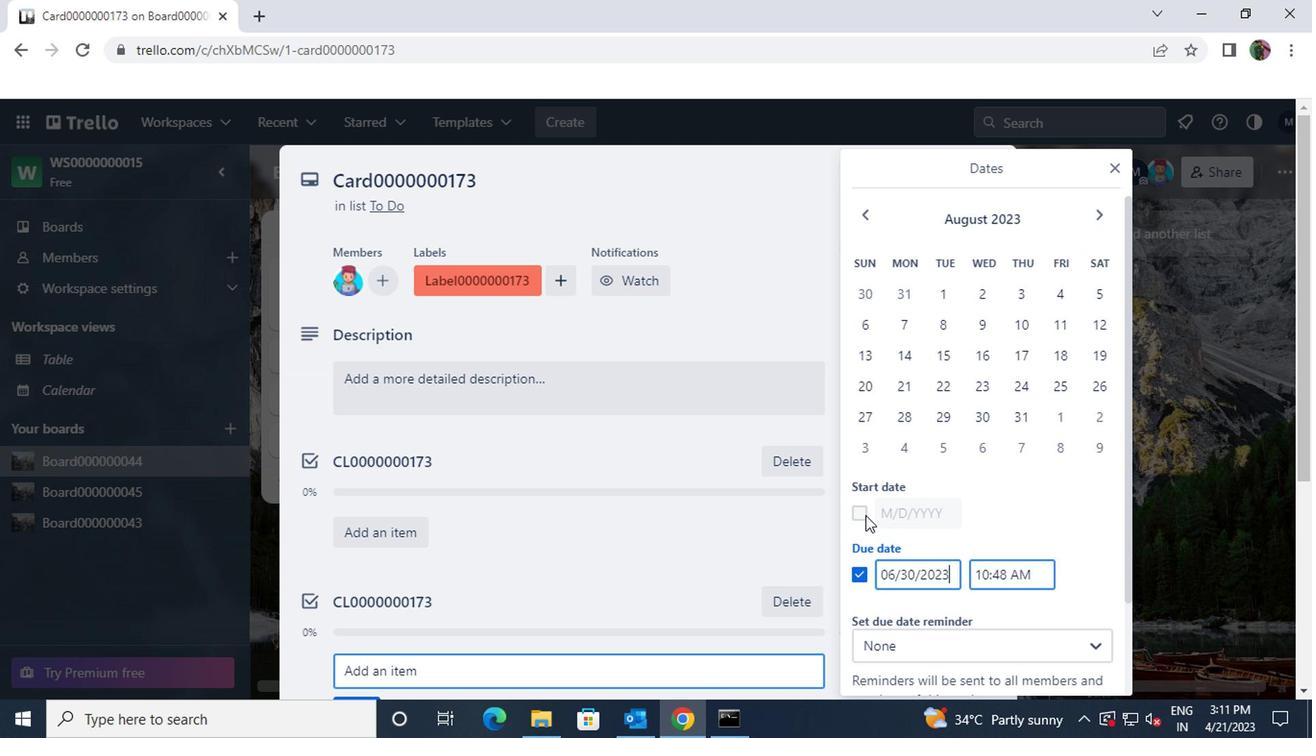 
Action: Mouse pressed left at (858, 512)
Screenshot: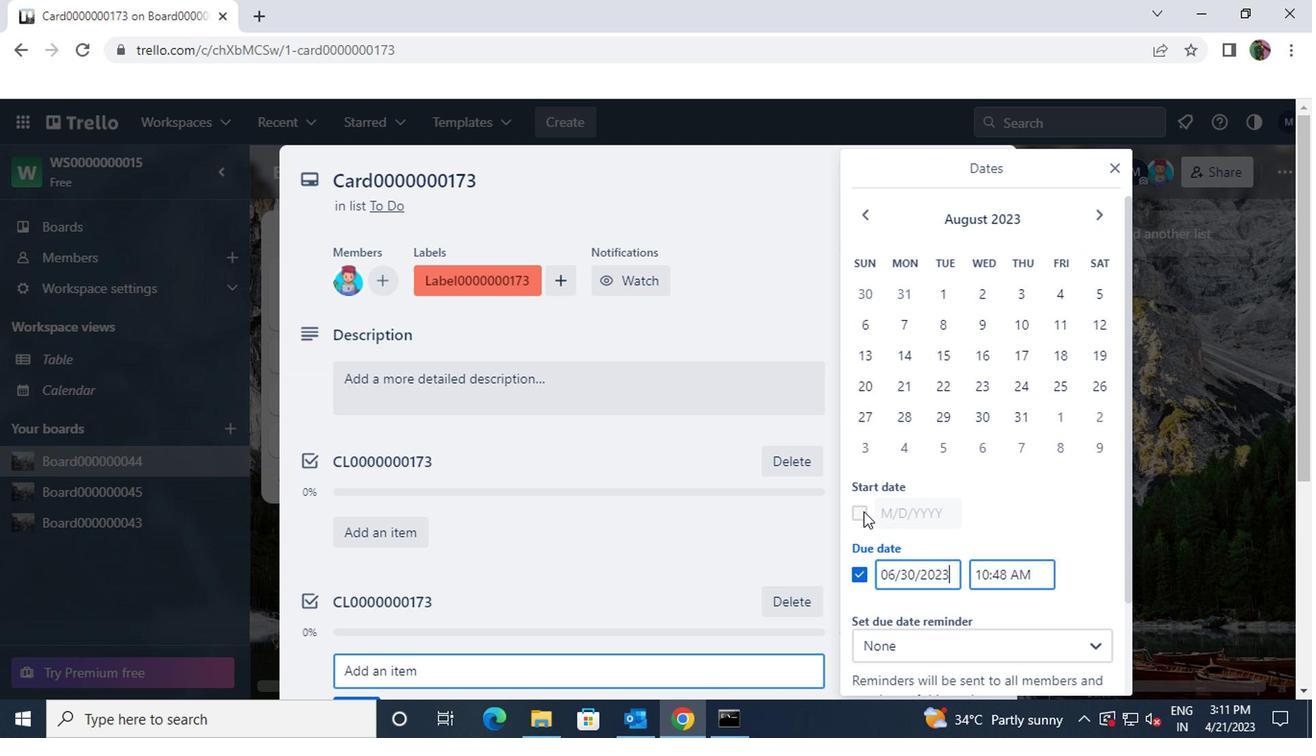 
Action: Mouse moved to (1019, 291)
Screenshot: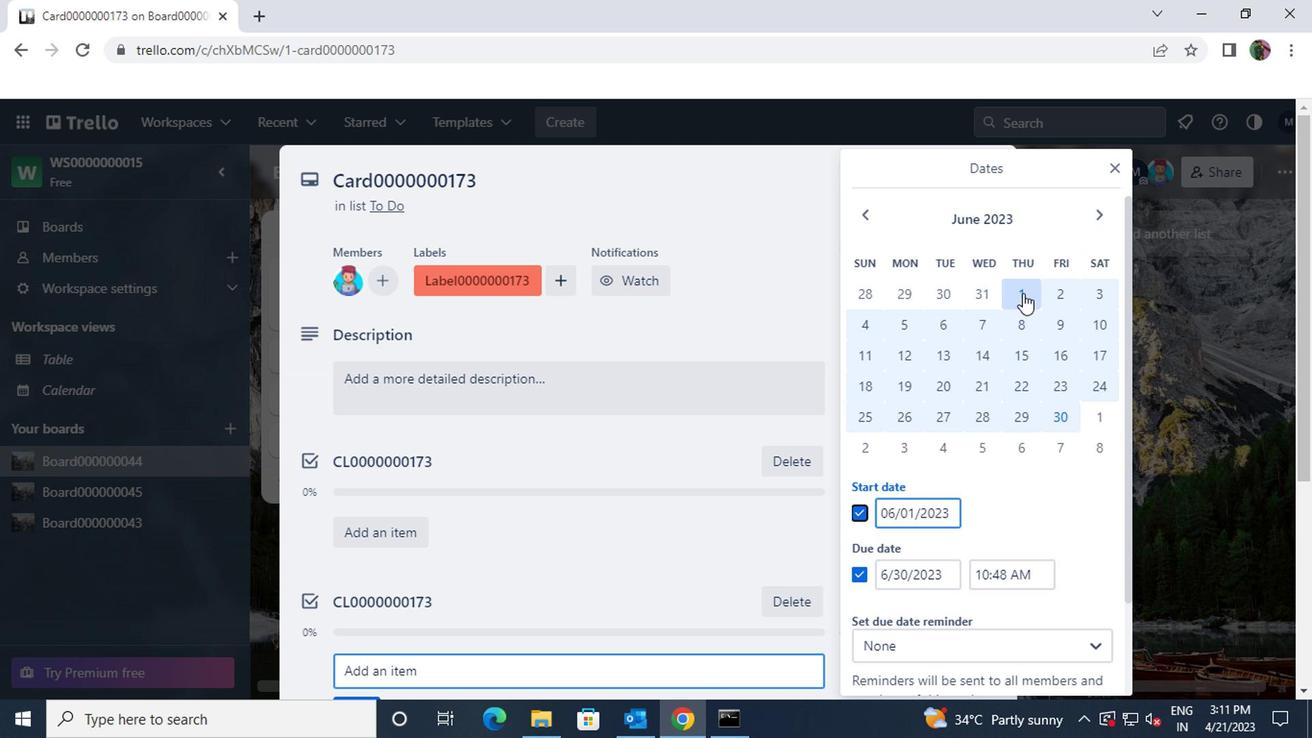 
Action: Mouse pressed left at (1019, 291)
Screenshot: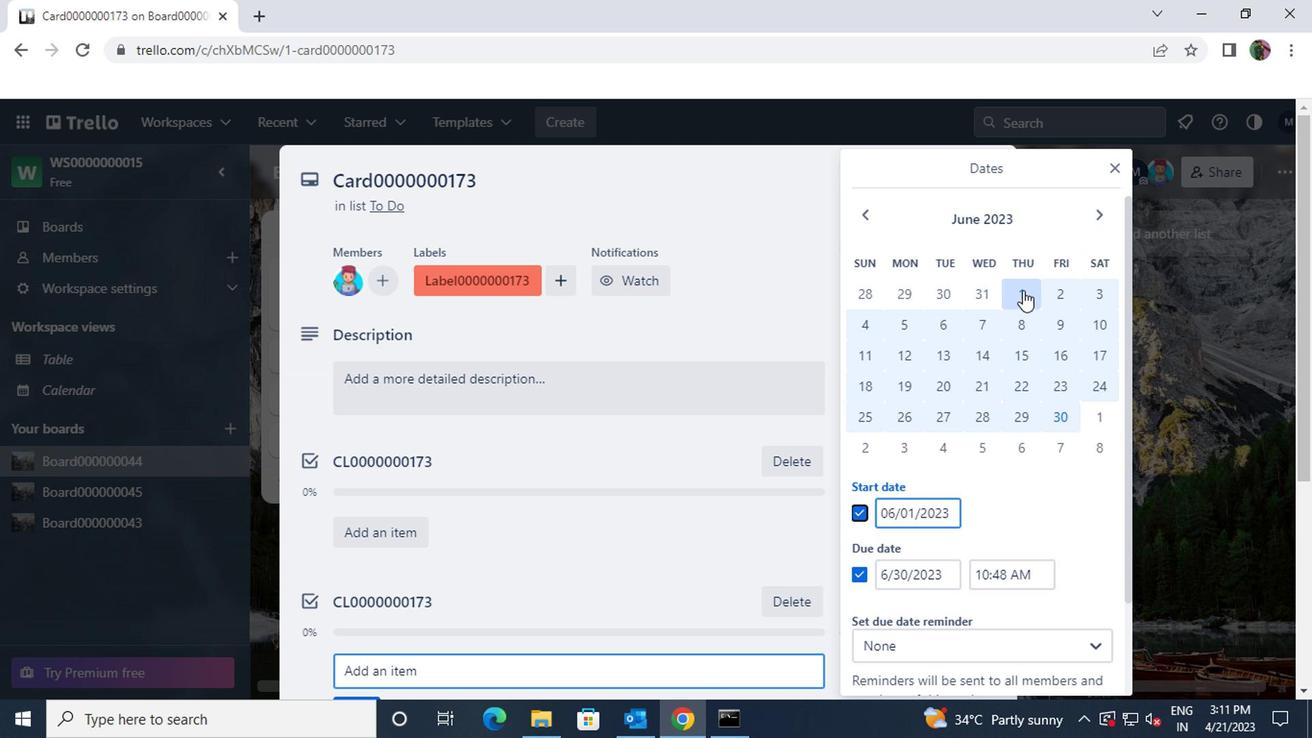 
Action: Mouse moved to (1057, 412)
Screenshot: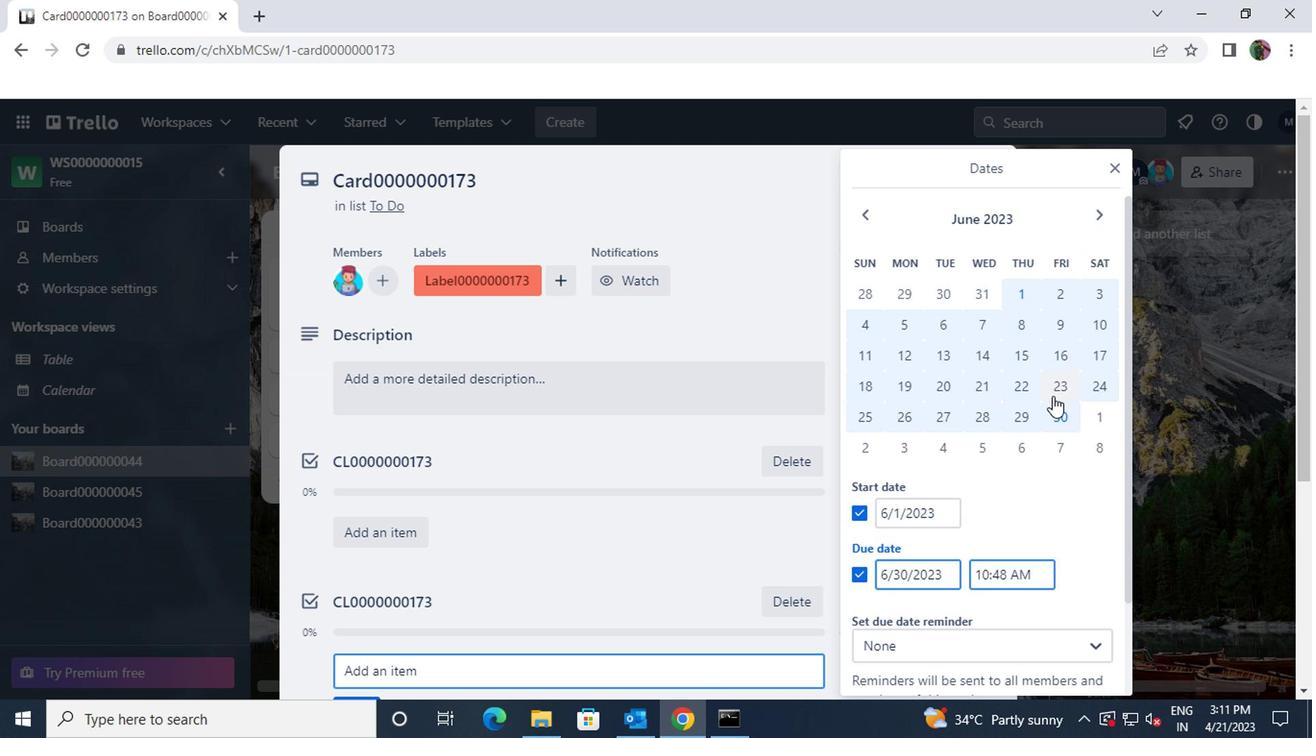 
Action: Mouse pressed left at (1057, 412)
Screenshot: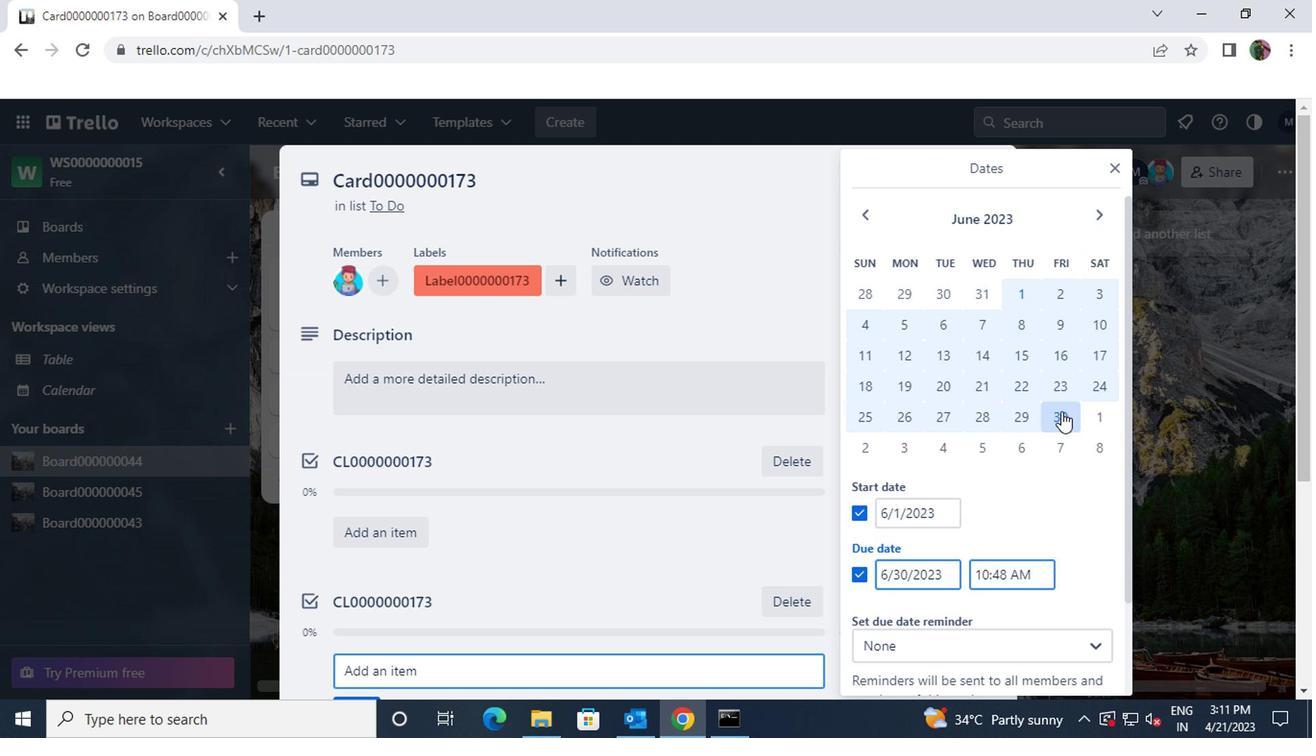 
Action: Mouse moved to (1057, 412)
Screenshot: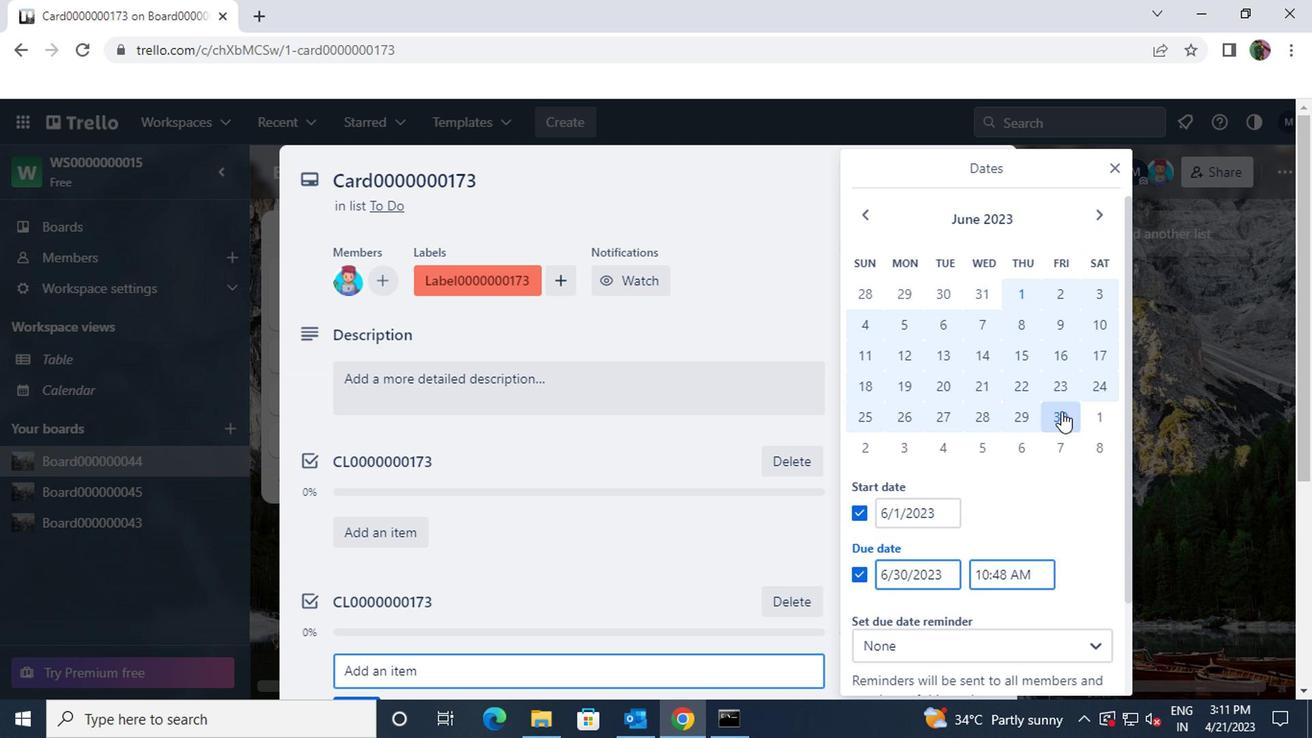 
Action: Mouse scrolled (1057, 411) with delta (0, -1)
Screenshot: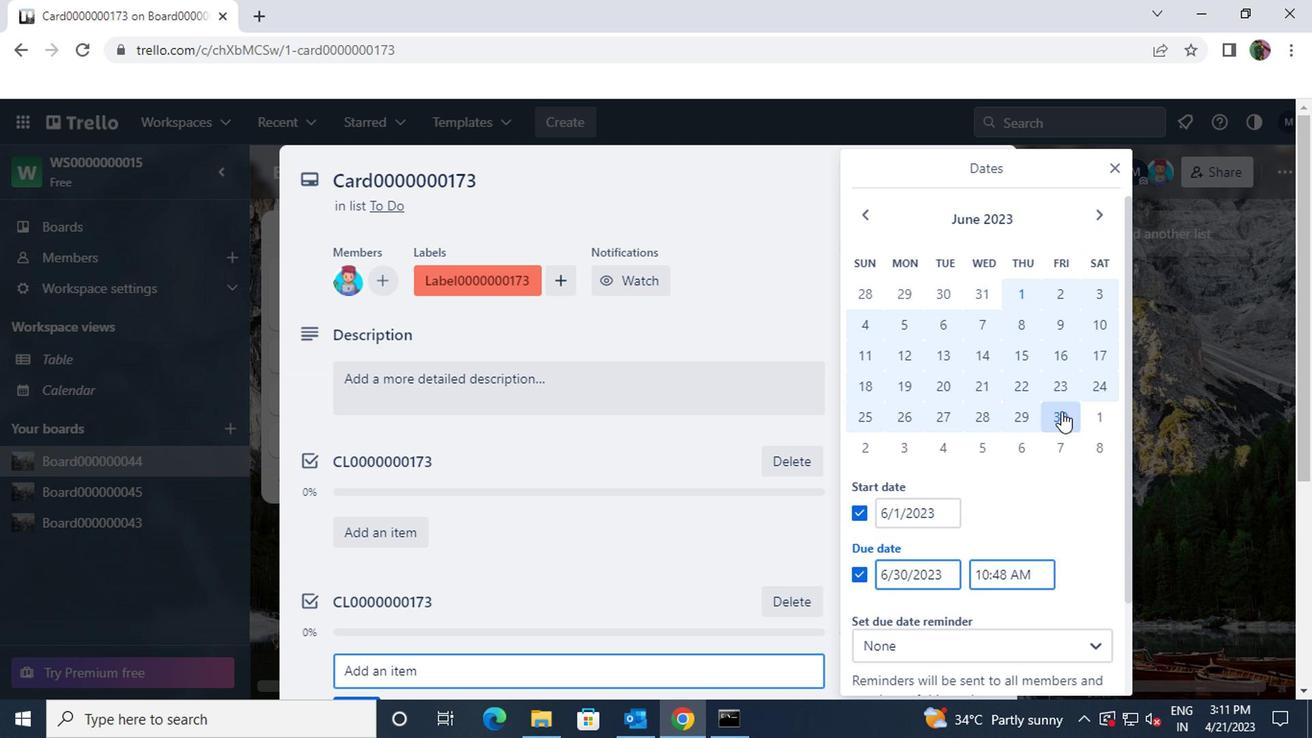 
Action: Mouse scrolled (1057, 411) with delta (0, -1)
Screenshot: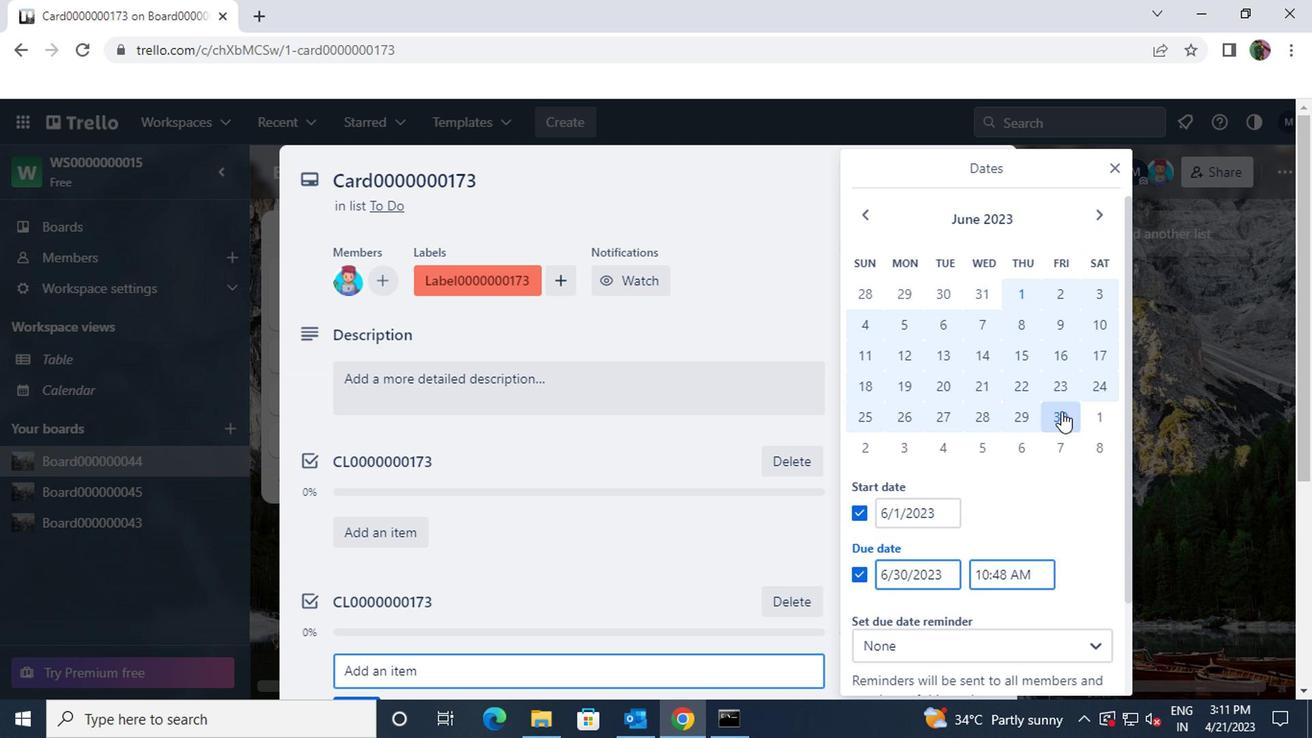
Action: Mouse scrolled (1057, 411) with delta (0, -1)
Screenshot: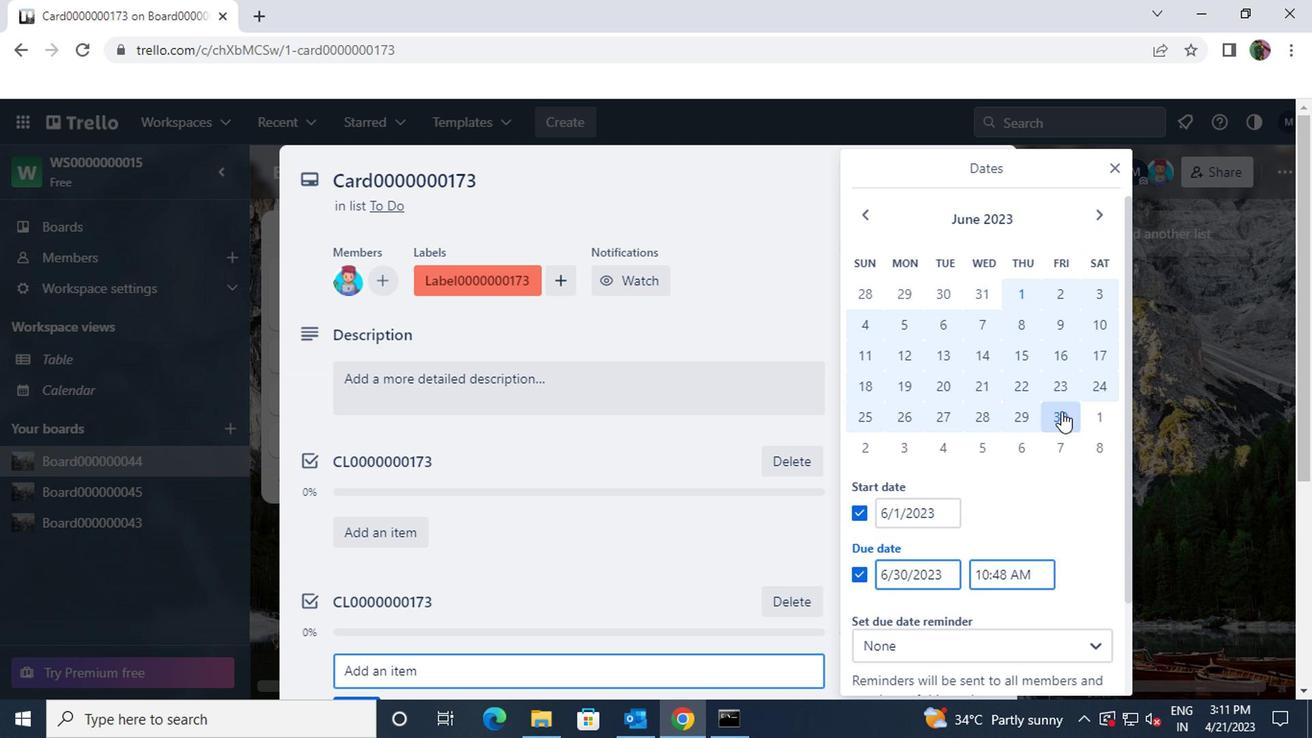 
Action: Mouse scrolled (1057, 411) with delta (0, -1)
Screenshot: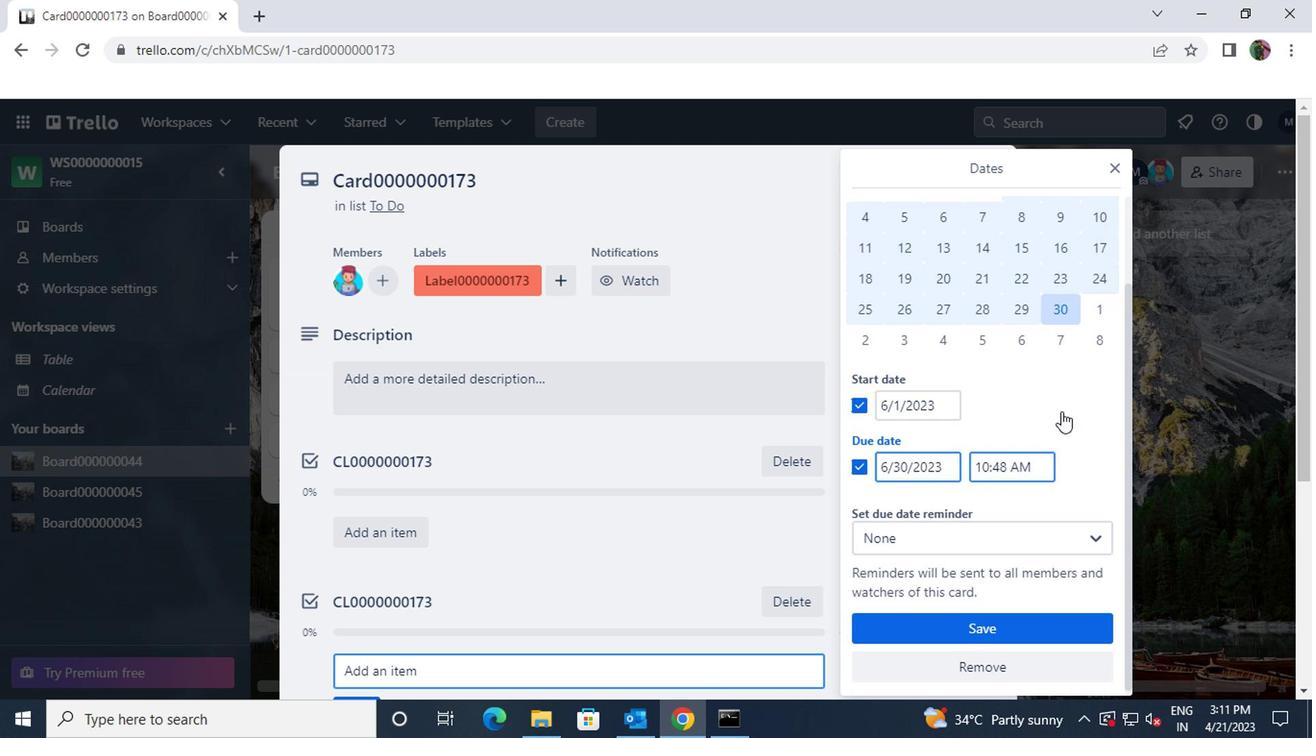 
Action: Mouse scrolled (1057, 411) with delta (0, -1)
Screenshot: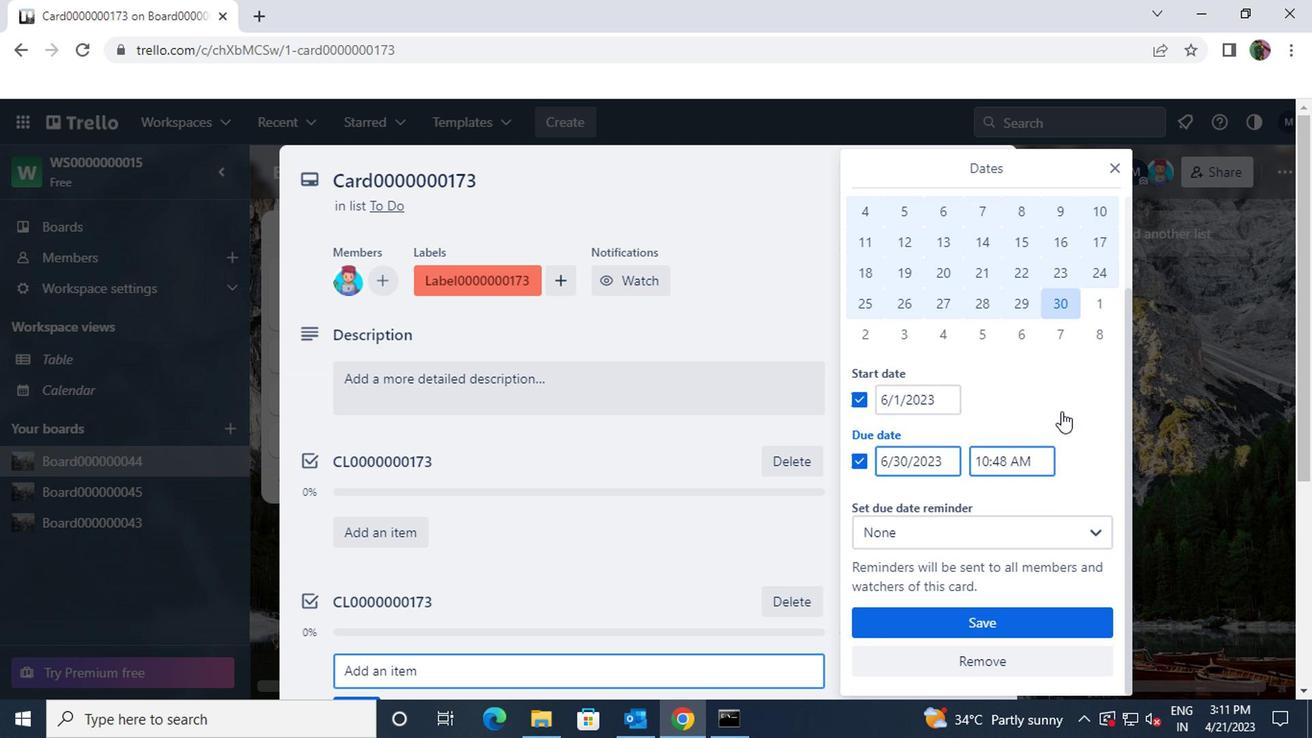 
Action: Mouse moved to (971, 625)
Screenshot: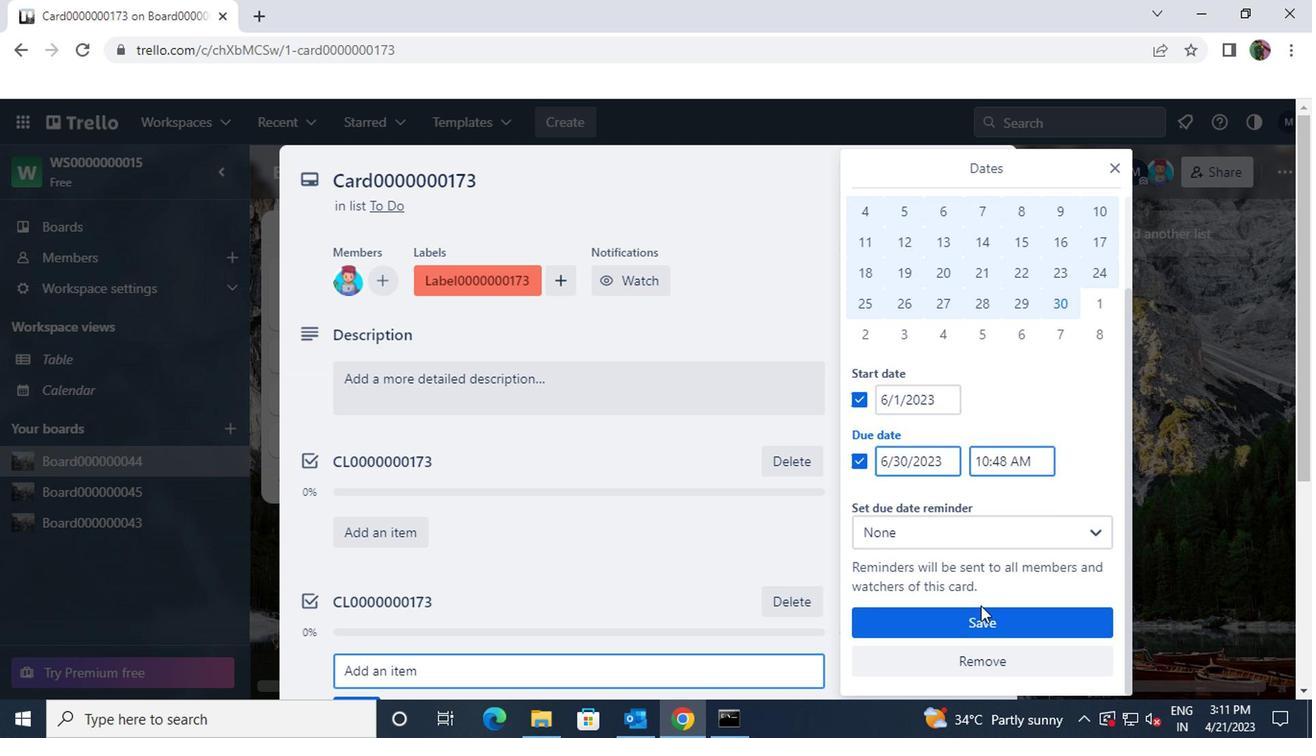 
Action: Mouse pressed left at (971, 625)
Screenshot: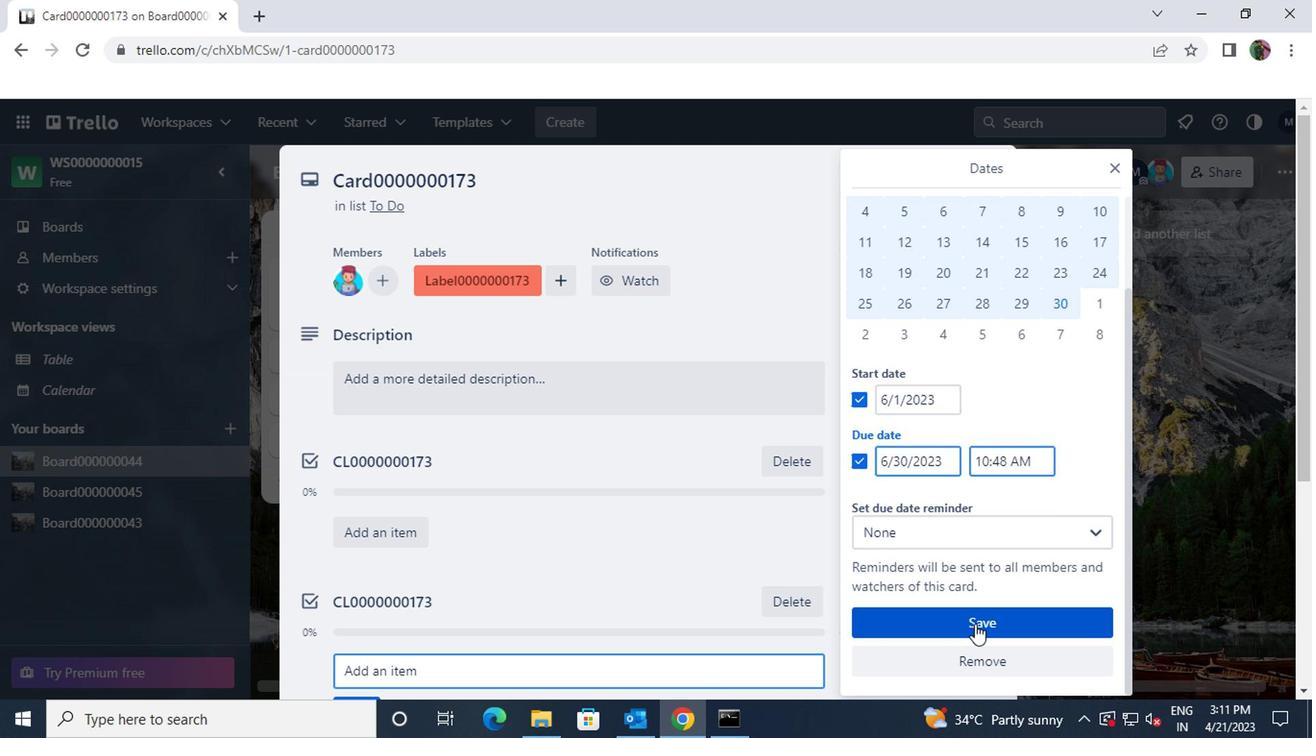
